 Task: Open a blank google sheet and write heading  Financial WizardAdd Categories in a column and its values below  'Income, Income, Income, Expenses, Expenses, Expenses, Expenses, Expenses, Savings, Savings, Investments, Investments, Debt, Debt & Debt. 'Add Descriptions in next column and its values below  Salary, Freelance Work, Rental Income, Housing, Transportation, Groceries, Utilities, Entertainment, Emergency Fund, Retirement, Stocks, Mutual Funds, Credit Card 1, Credit Card 2 & Student Loan. Add Amount in next column and its values below  $5,000, $1,200, $500, $1,200, $300, $400, $200, $150, $500, $1,000, $500, $300, $200, $100 & $300. Save page BudgetReview templates
Action: Mouse moved to (248, 196)
Screenshot: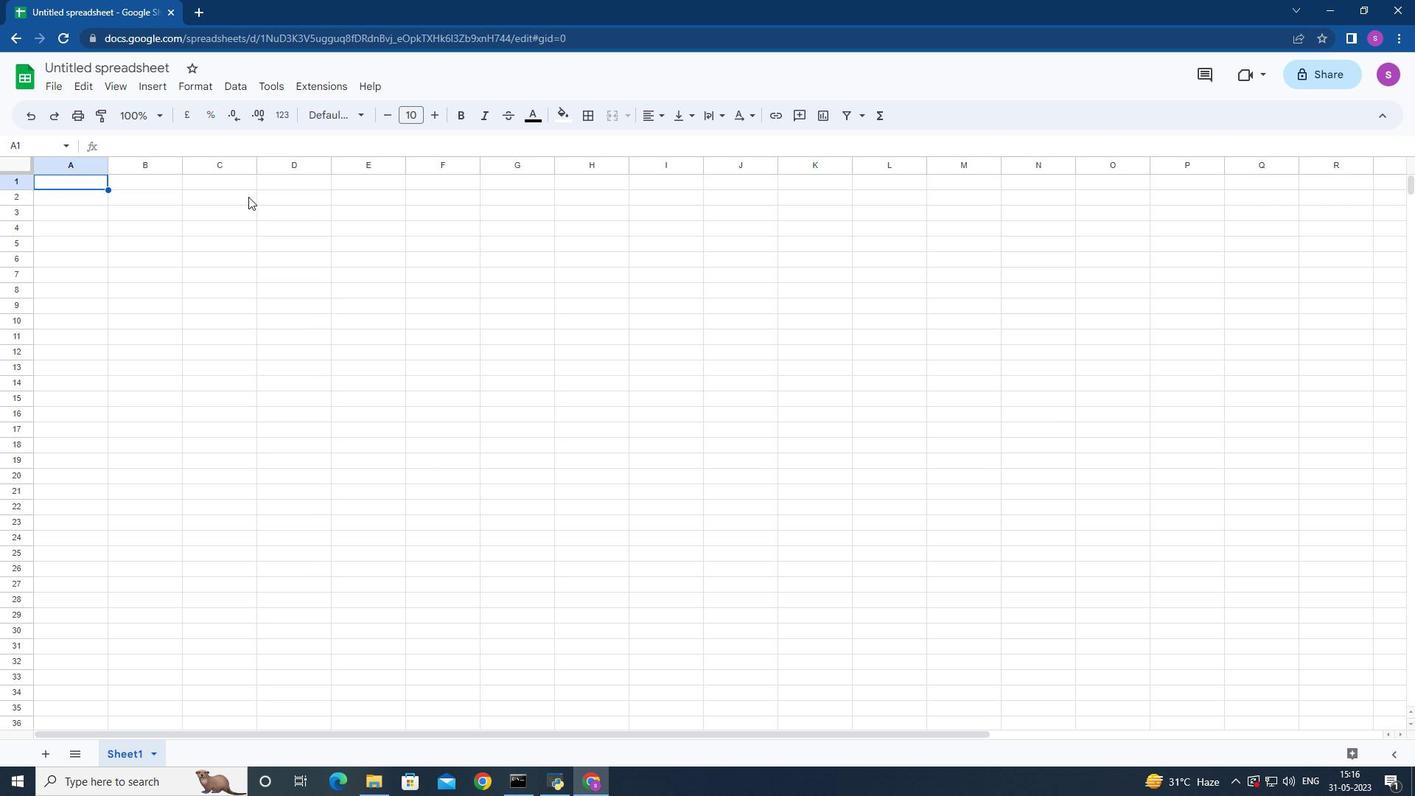 
Action: Mouse pressed left at (248, 196)
Screenshot: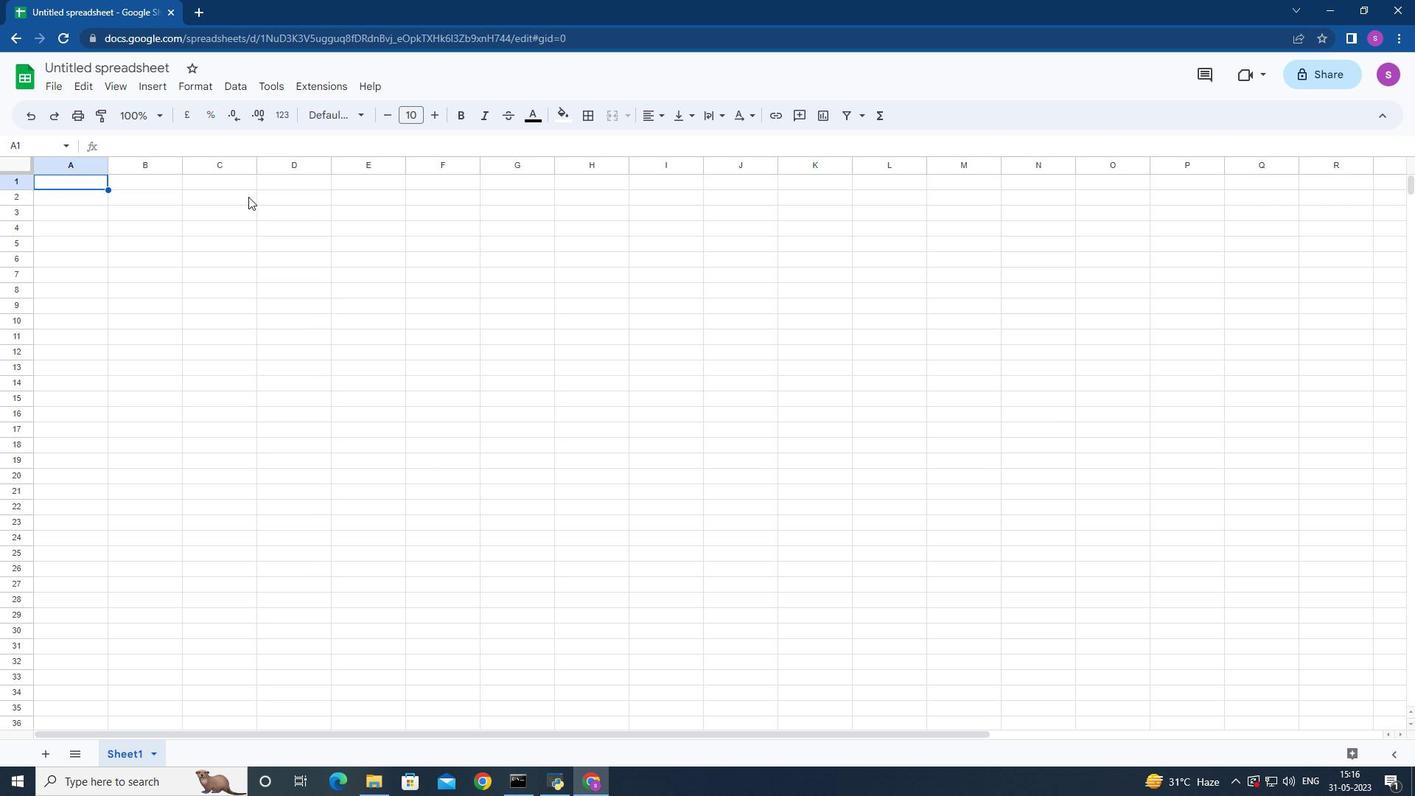 
Action: Mouse moved to (247, 200)
Screenshot: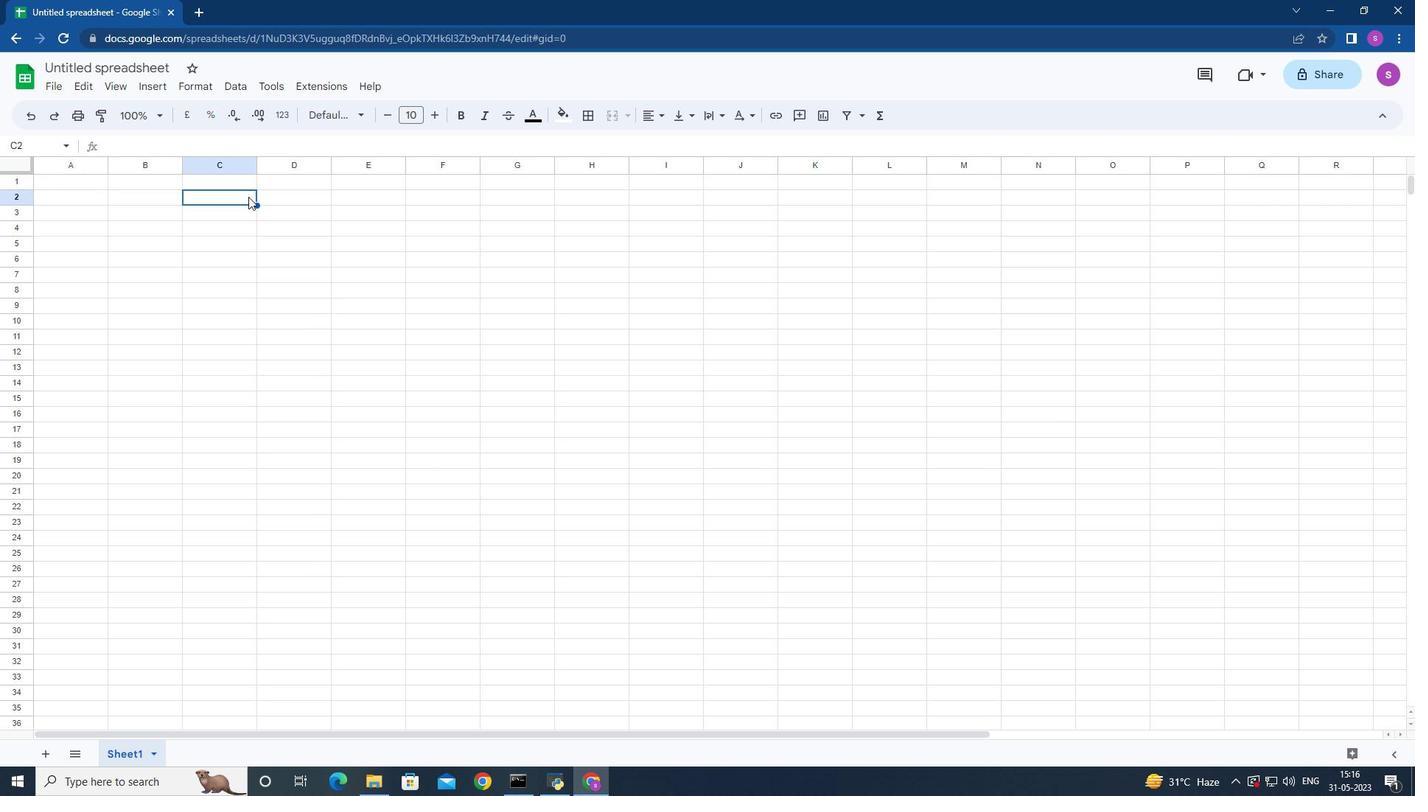 
Action: Key pressed <Key.shift>Financial<Key.space><Key.shift>Wizard<Key.down><Key.left><Key.down><Key.shift>car<Key.backspace><Key.backspace><Key.backspace><Key.shift>Categories<Key.down>
Screenshot: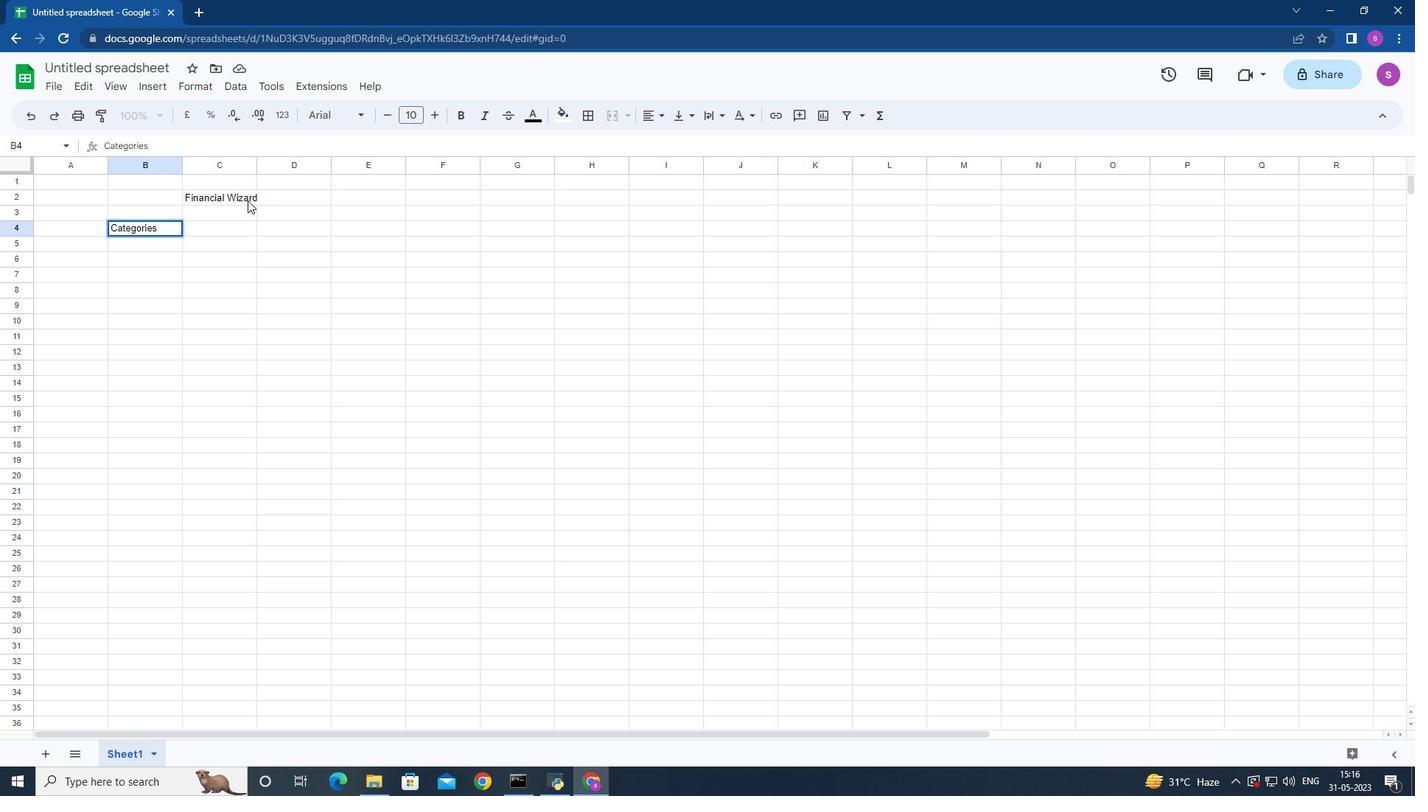 
Action: Mouse moved to (240, 261)
Screenshot: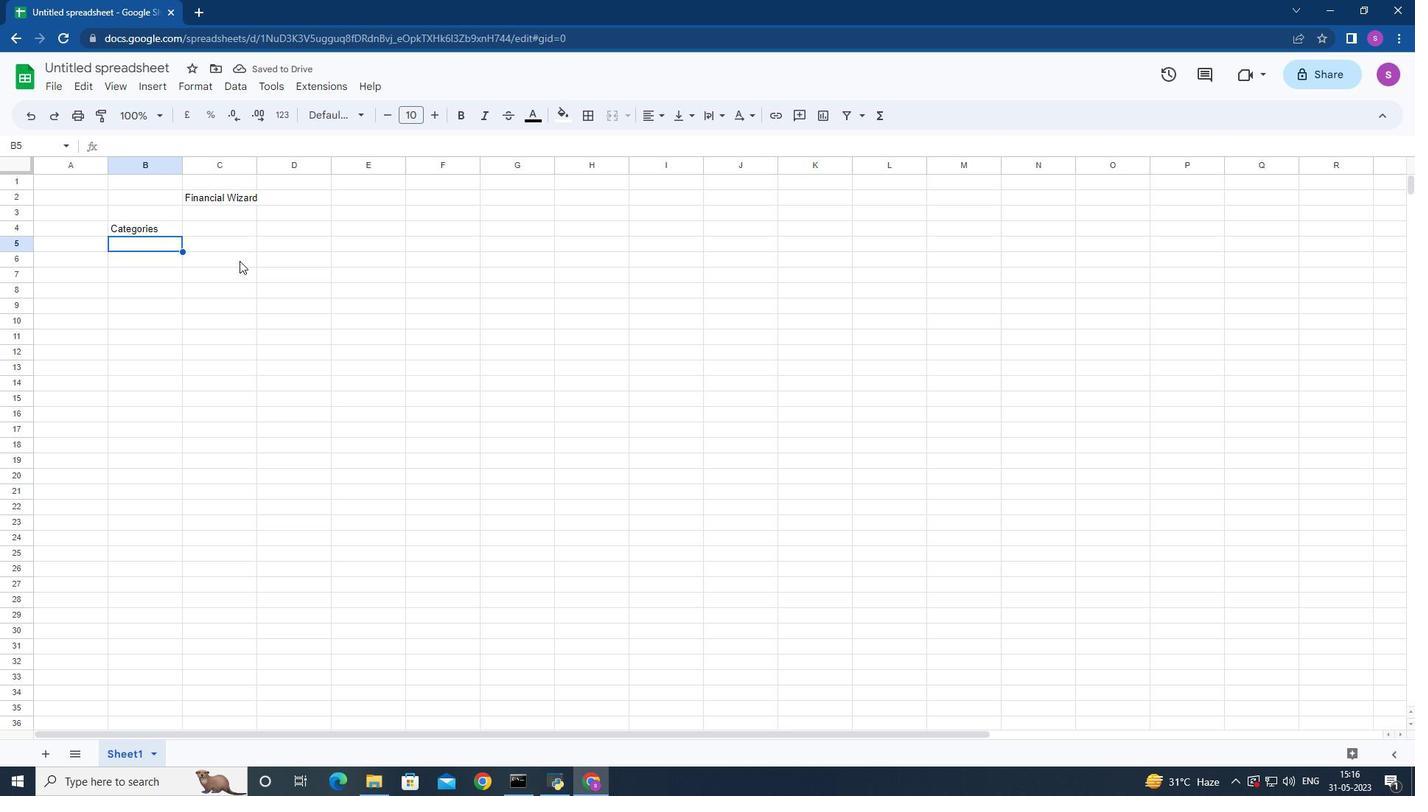 
Action: Key pressed <Key.shift>Income<Key.down><Key.shift>Income<Key.down><Key.shift><Key.shift><Key.shift><Key.shift><Key.shift><Key.shift><Key.shift><Key.shift><Key.shift><Key.shift><Key.shift><Key.shift><Key.shift><Key.shift><Key.shift><Key.shift><Key.shift><Key.shift><Key.shift><Key.shift><Key.shift><Key.shift><Key.shift><Key.shift><Key.shift><Key.shift><Key.shift><Key.shift><Key.shift><Key.shift><Key.shift><Key.shift><Key.shift><Key.shift><Key.shift><Key.shift><Key.shift><Key.shift><Key.shift>I<Key.enter><Key.shift>Expenses<Key.down><Key.shift>Ex<Key.enter>
Screenshot: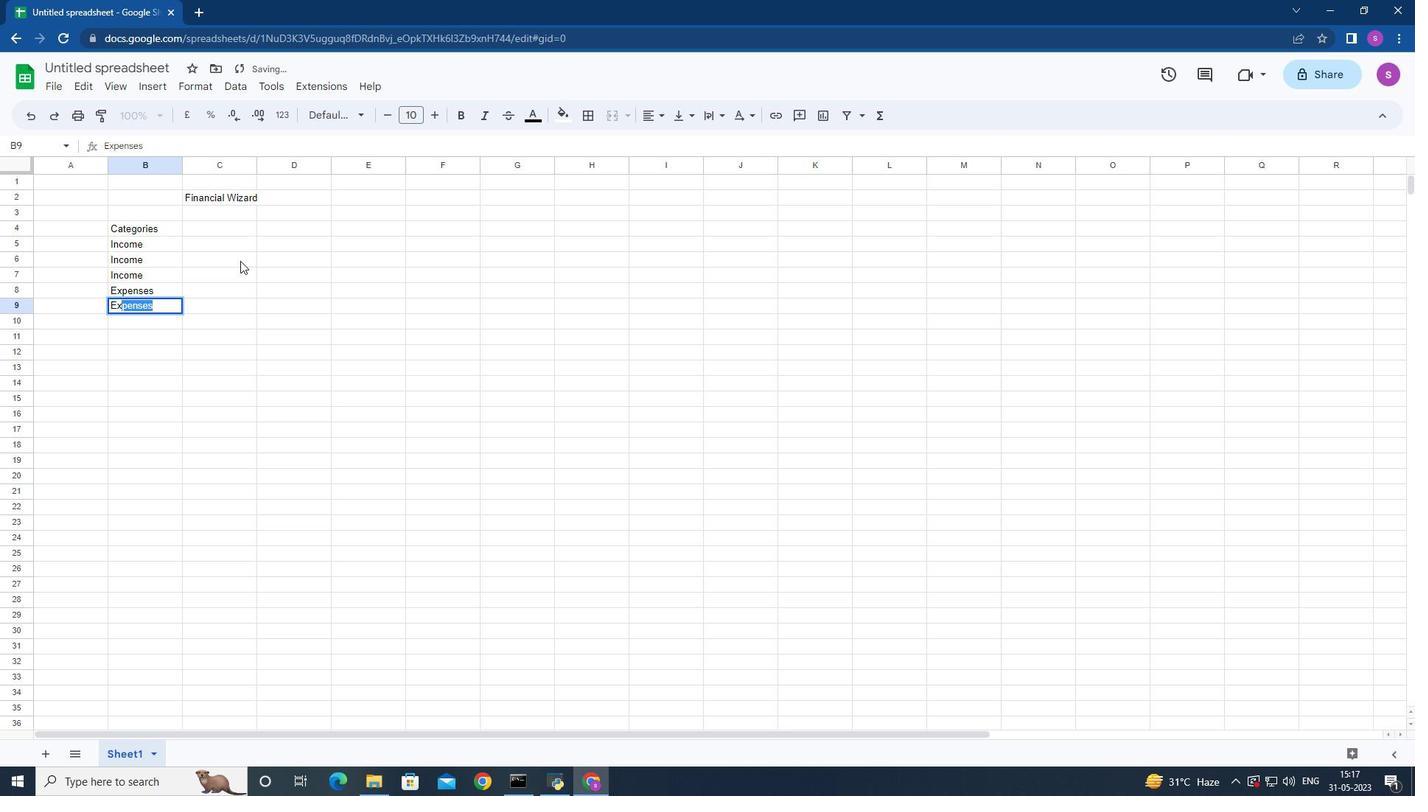 
Action: Mouse moved to (200, 291)
Screenshot: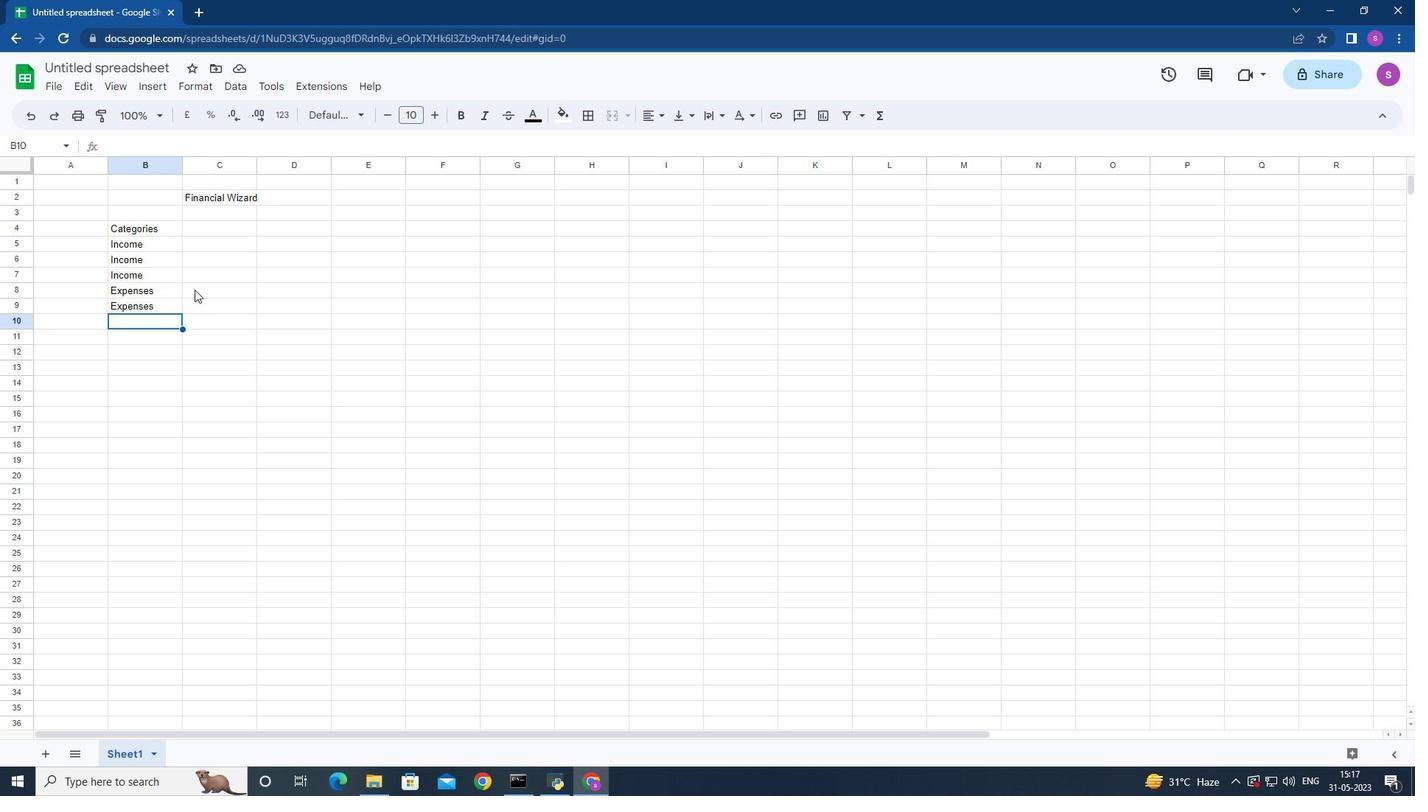 
Action: Key pressed <Key.shift>E<Key.enter>
Screenshot: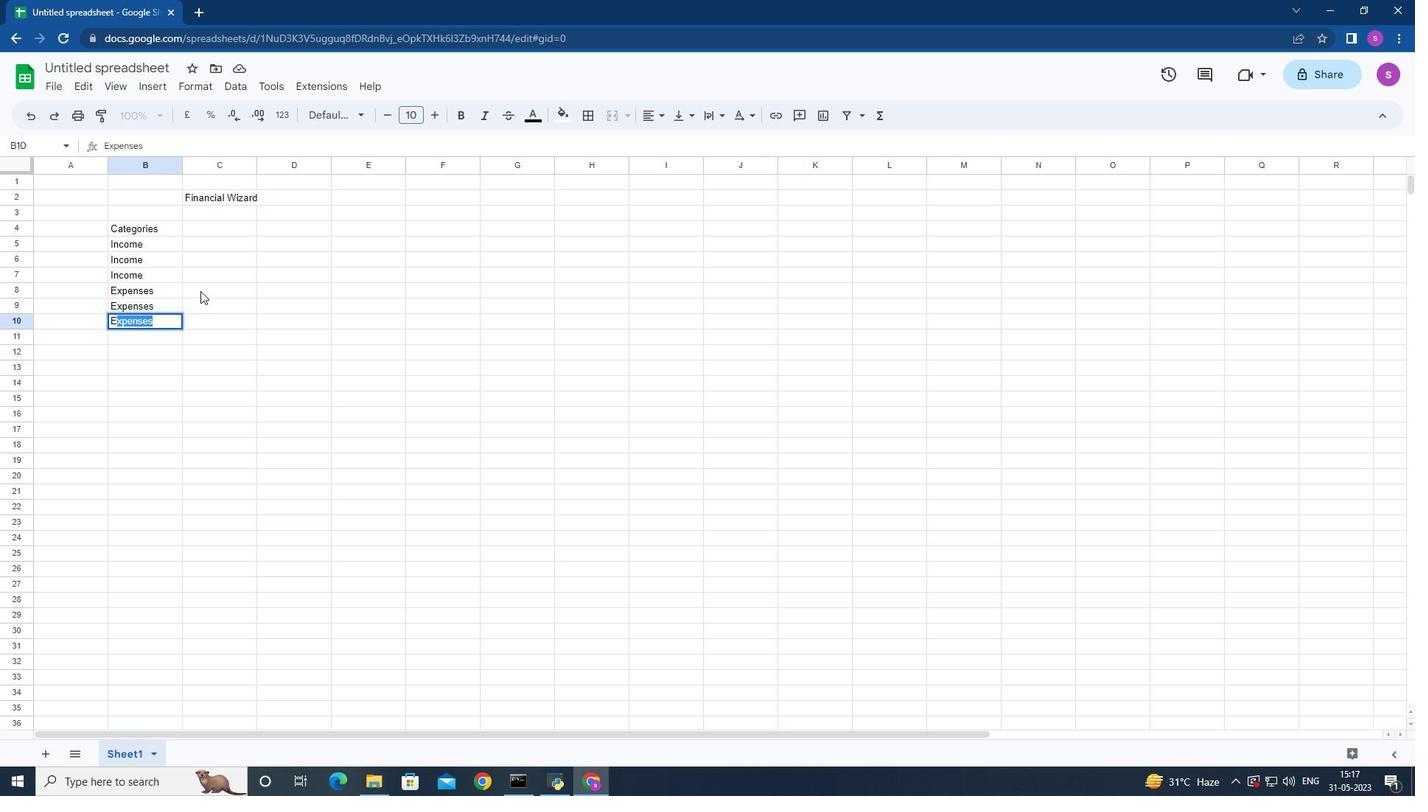 
Action: Mouse moved to (206, 311)
Screenshot: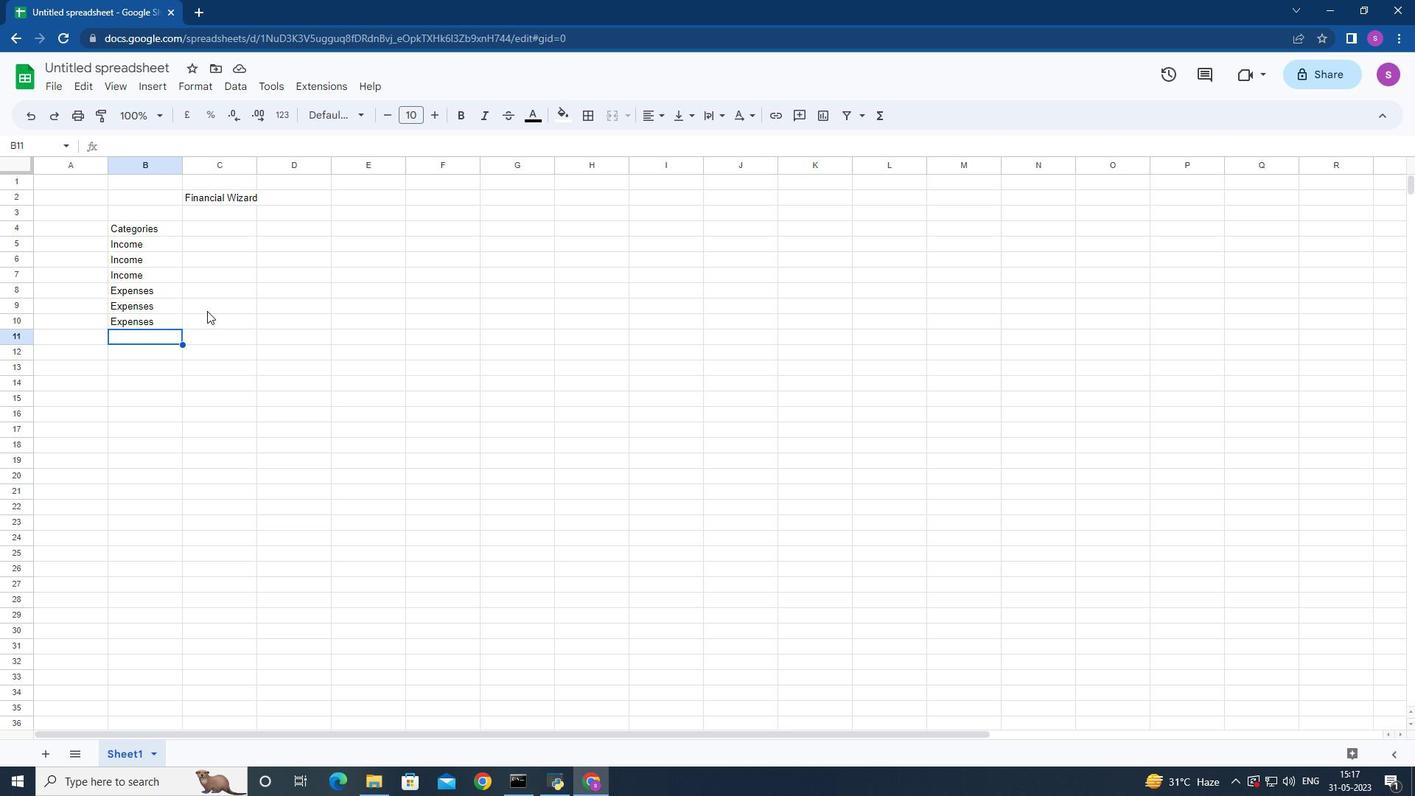 
Action: Key pressed <Key.shift>Ex<Key.enter><Key.shift><Key.shift>Ex<Key.enter><Key.shift>Sa
Screenshot: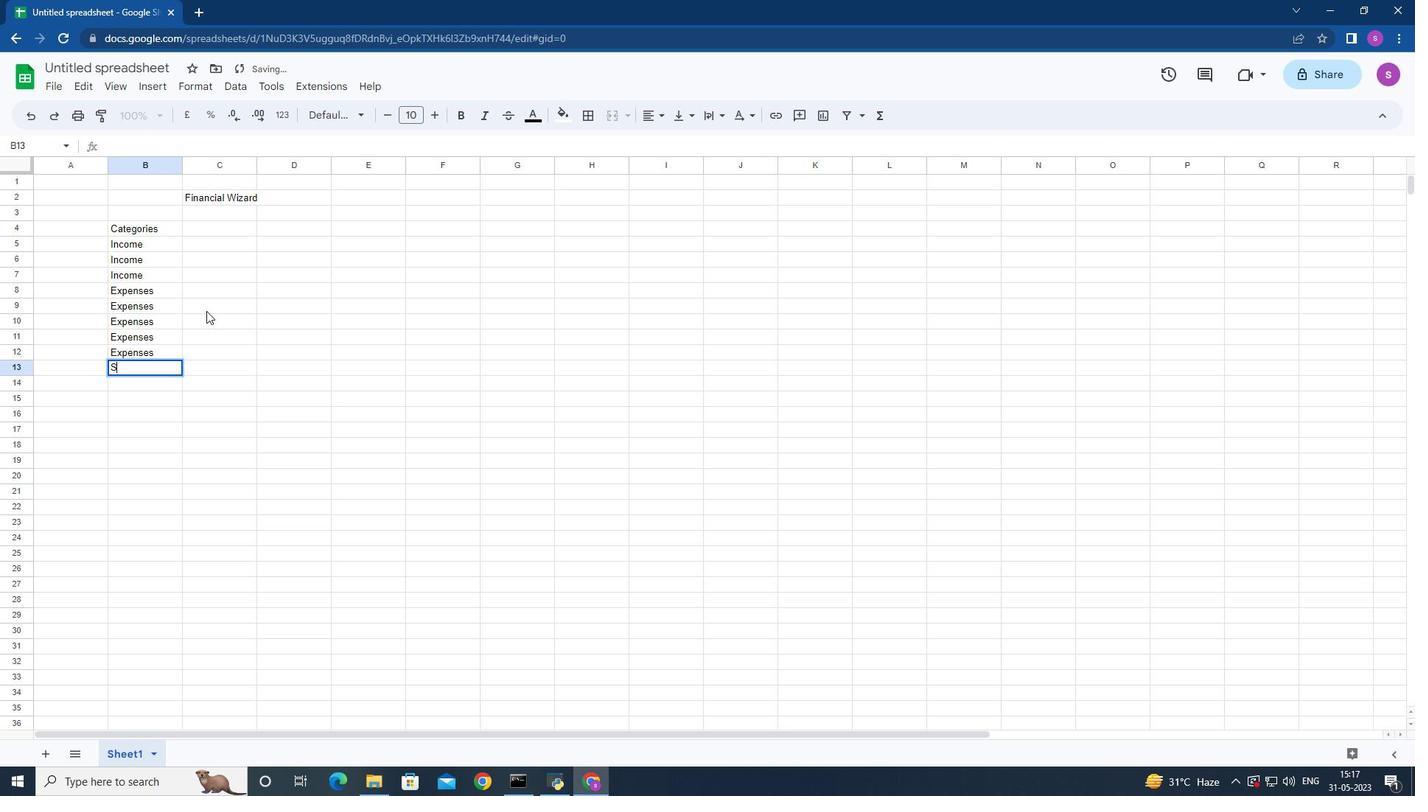 
Action: Mouse moved to (353, 345)
Screenshot: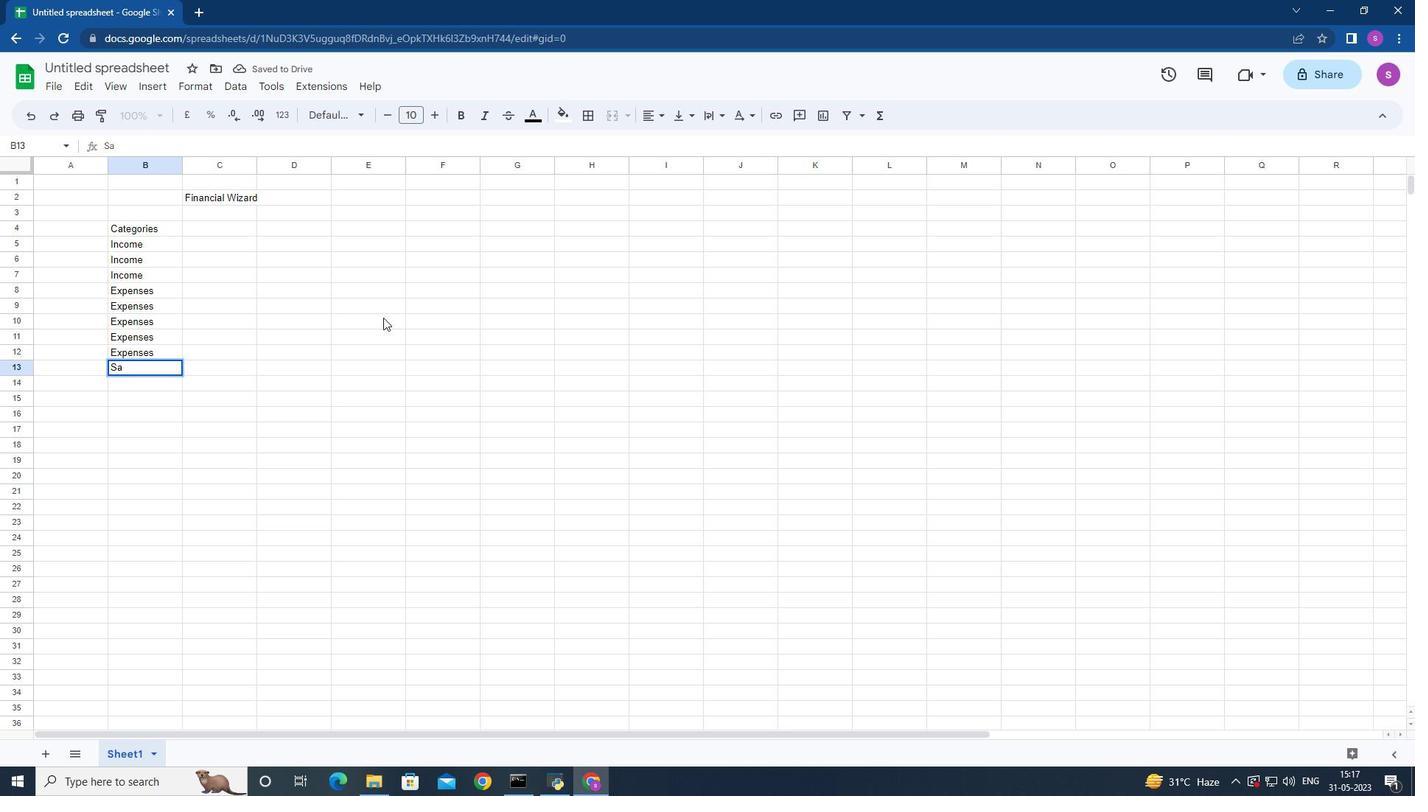 
Action: Key pressed vings<Key.down><Key.shift>S<Key.enter><Key.shift>In<Key.backspace>vestment<Key.down><Key.shift>Inves<Key.enter><Key.right><Key.up><Key.up><Key.up><Key.up><Key.up><Key.up><Key.up><Key.up><Key.up><Key.up><Key.up><Key.up><Key.up>
Screenshot: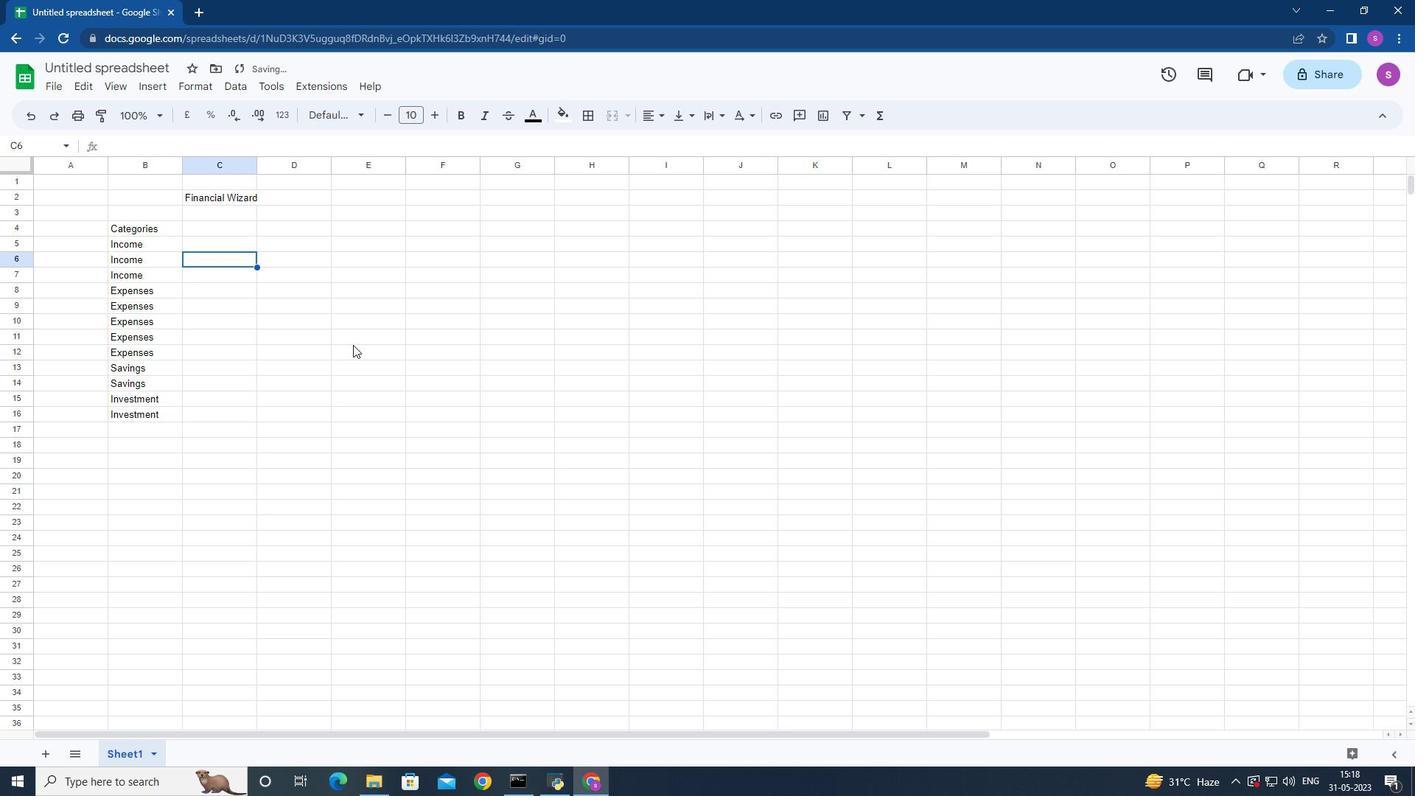 
Action: Mouse moved to (230, 323)
Screenshot: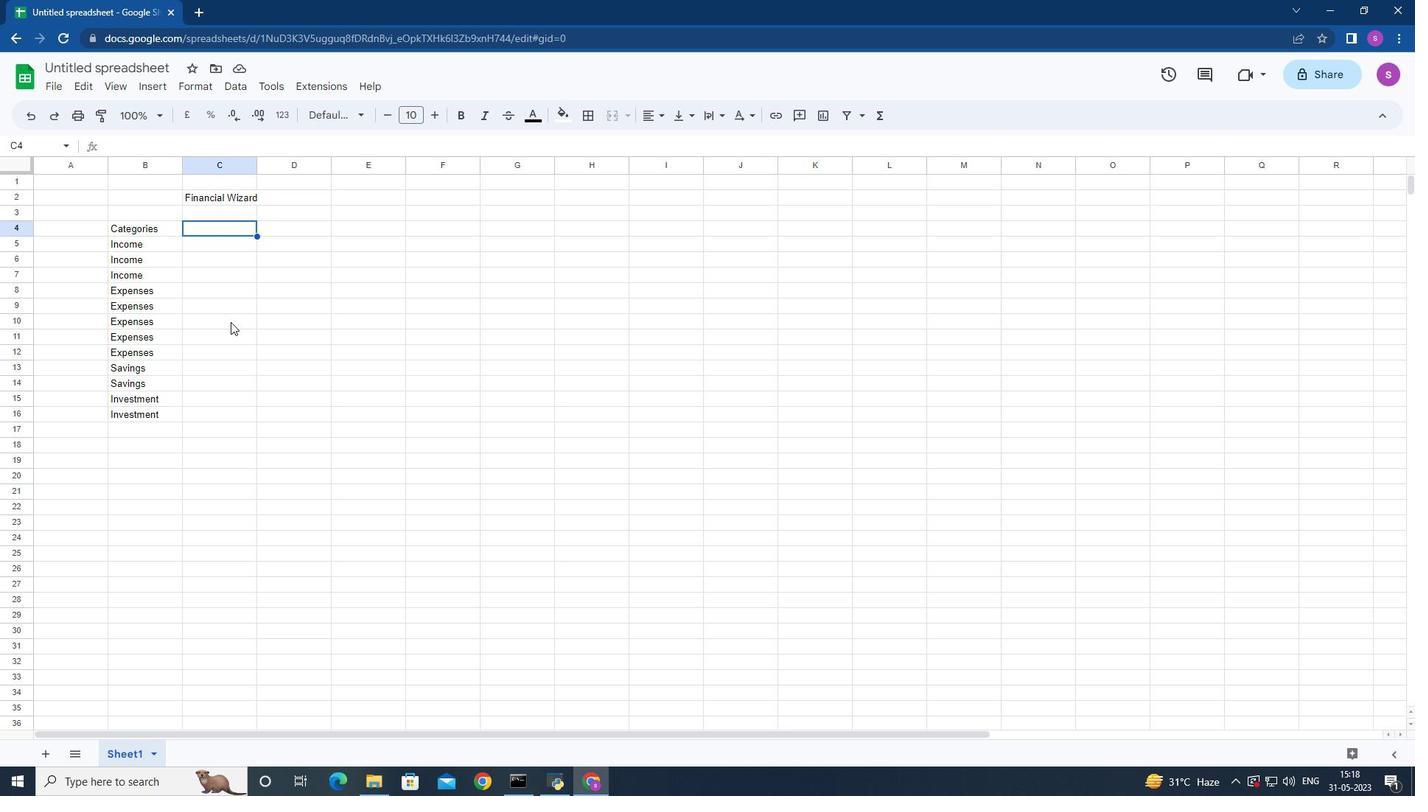 
Action: Key pressed <Key.shift>Descriptions<Key.down><Key.shift>Salary<Key.down><Key.shift>Freelance<Key.space>work<Key.down><Key.shift>Rental<Key.space><Key.shift>Income<Key.down><Key.shift>Housing<Key.down><Key.shift>Transportation<Key.down><Key.shift>Groceries<Key.down><Key.shift>Utilities<Key.down><Key.shift>Entertainment<Key.down><Key.shift>Emergency<Key.space><Key.shift>Fund<Key.down><Key.shift>Retiremem<Key.backspace>nt<Key.space><Key.down><Key.shift>Stocks<Key.down><Key.shift>Mutual<Key.space><Key.shift>Funds<Key.right><Key.up><Key.up>
Screenshot: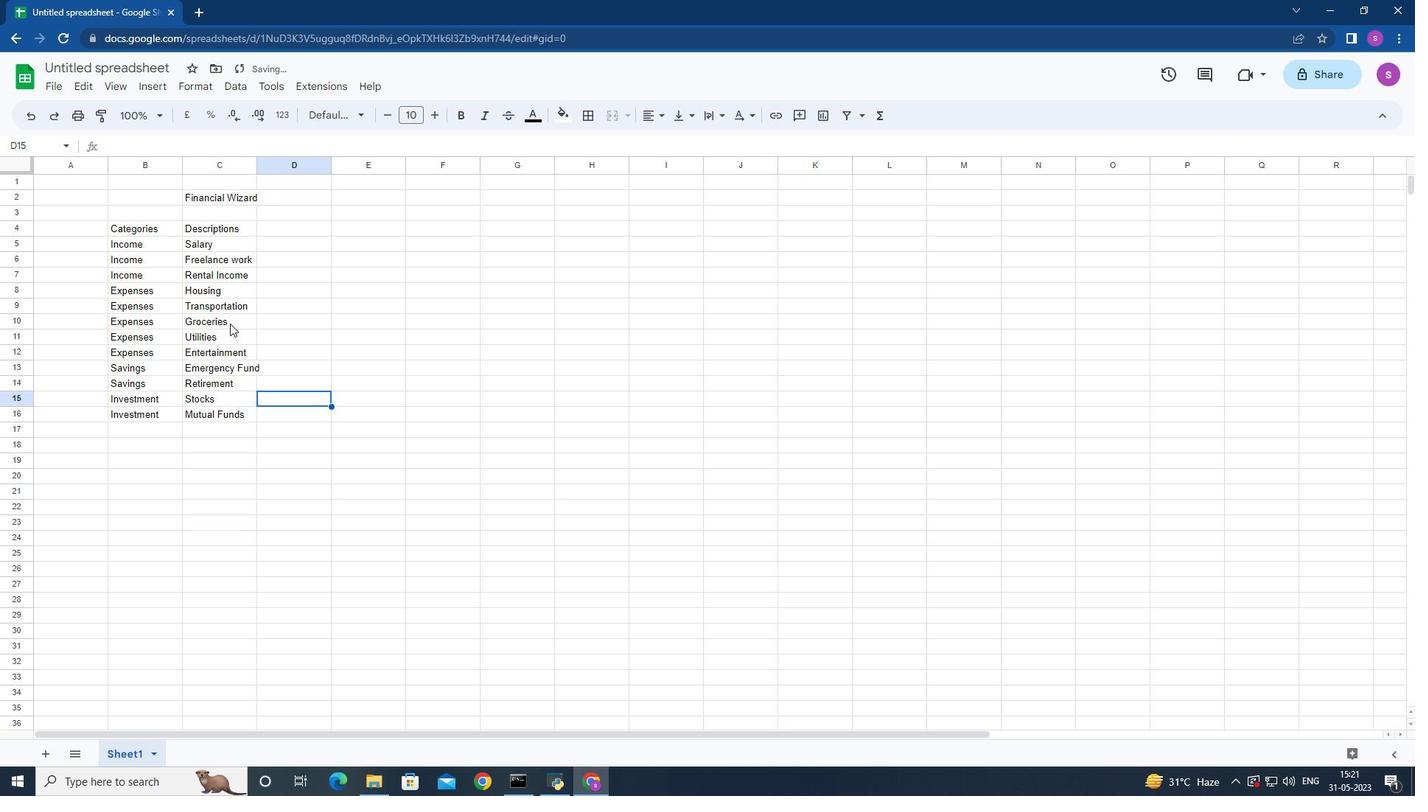 
Action: Mouse moved to (127, 429)
Screenshot: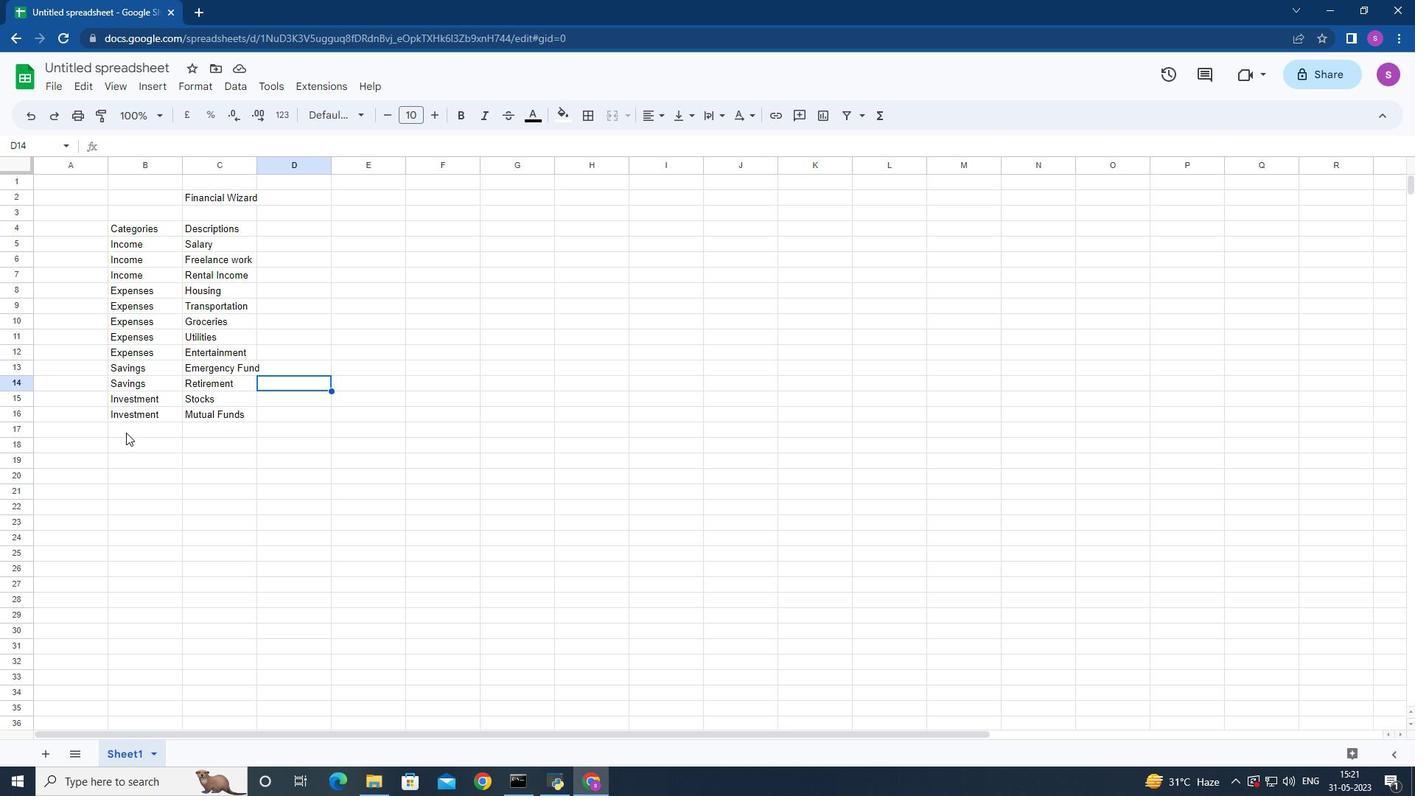 
Action: Mouse pressed left at (127, 429)
Screenshot: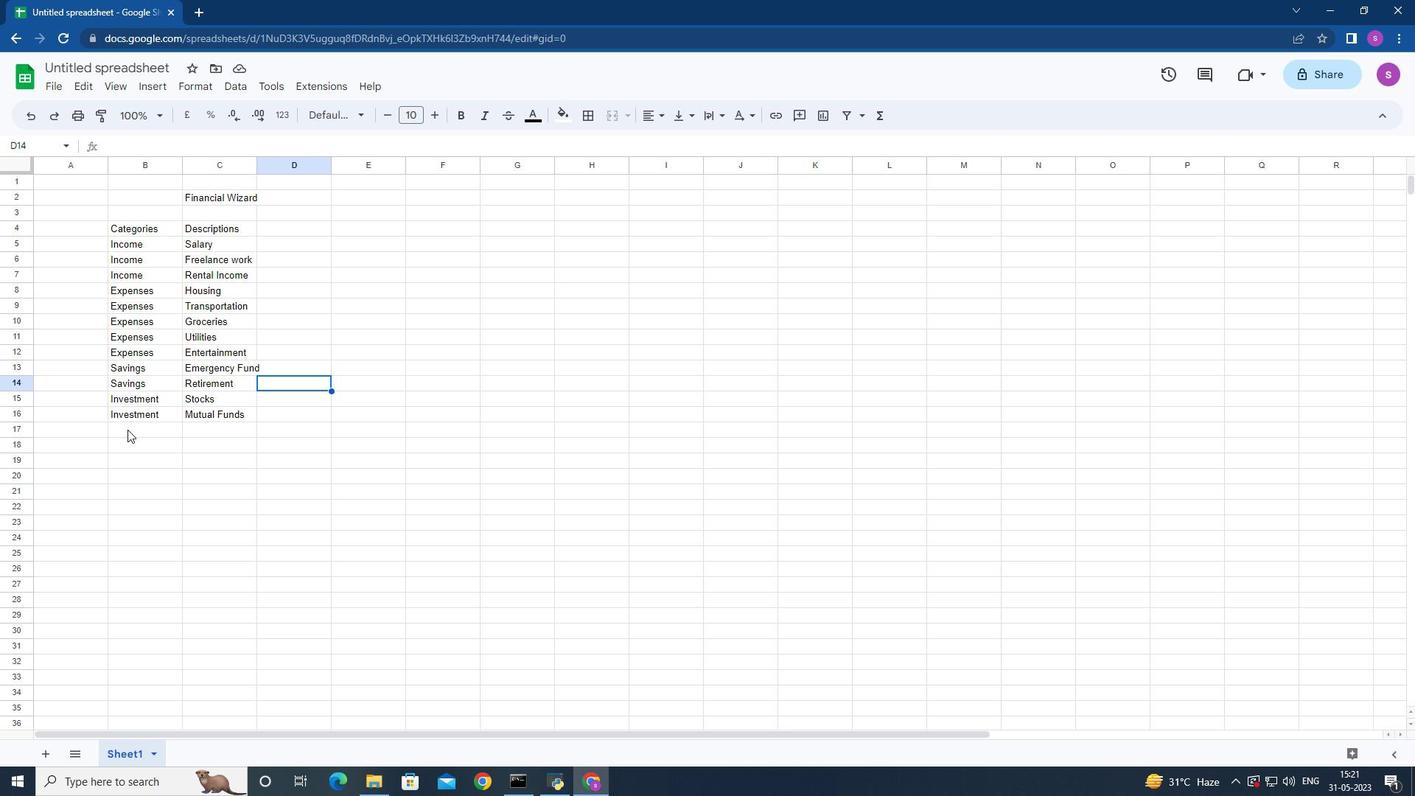 
Action: Mouse moved to (129, 427)
Screenshot: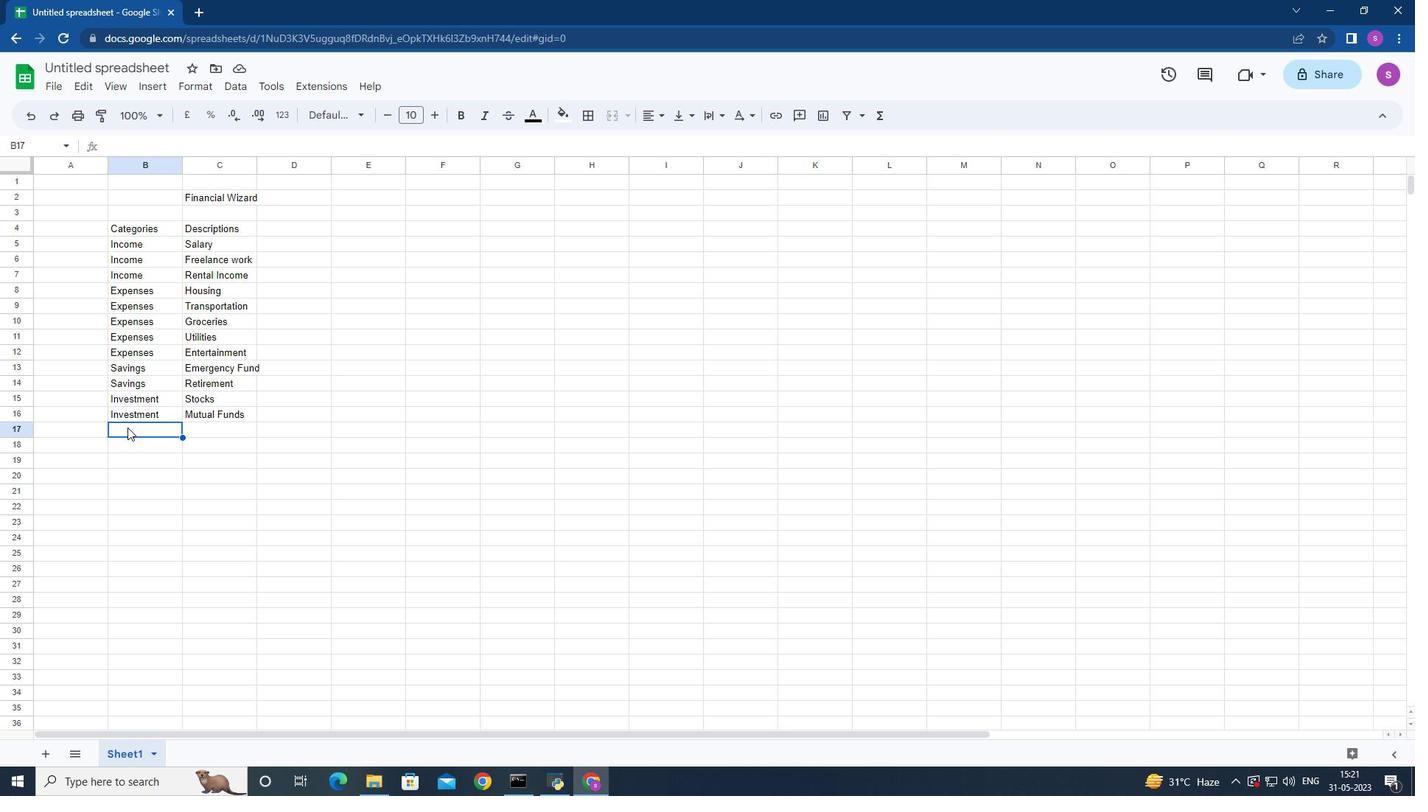 
Action: Key pressed <Key.shift>Debt<Key.down><Key.shift>De<Key.enter><Key.shift>D<Key.enter><Key.right><Key.up><Key.up><Key.up><Key.up><Key.down>
Screenshot: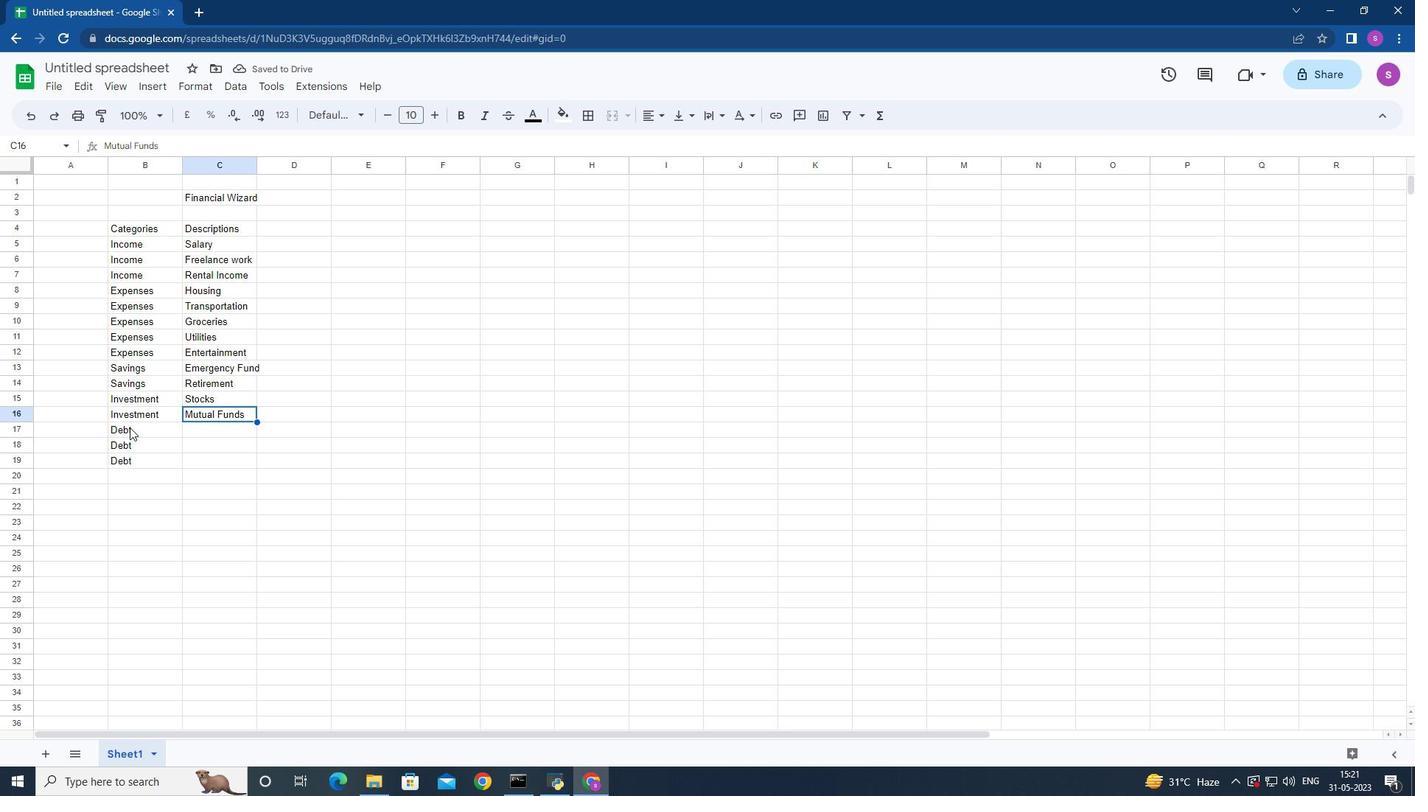 
Action: Mouse moved to (93, 443)
Screenshot: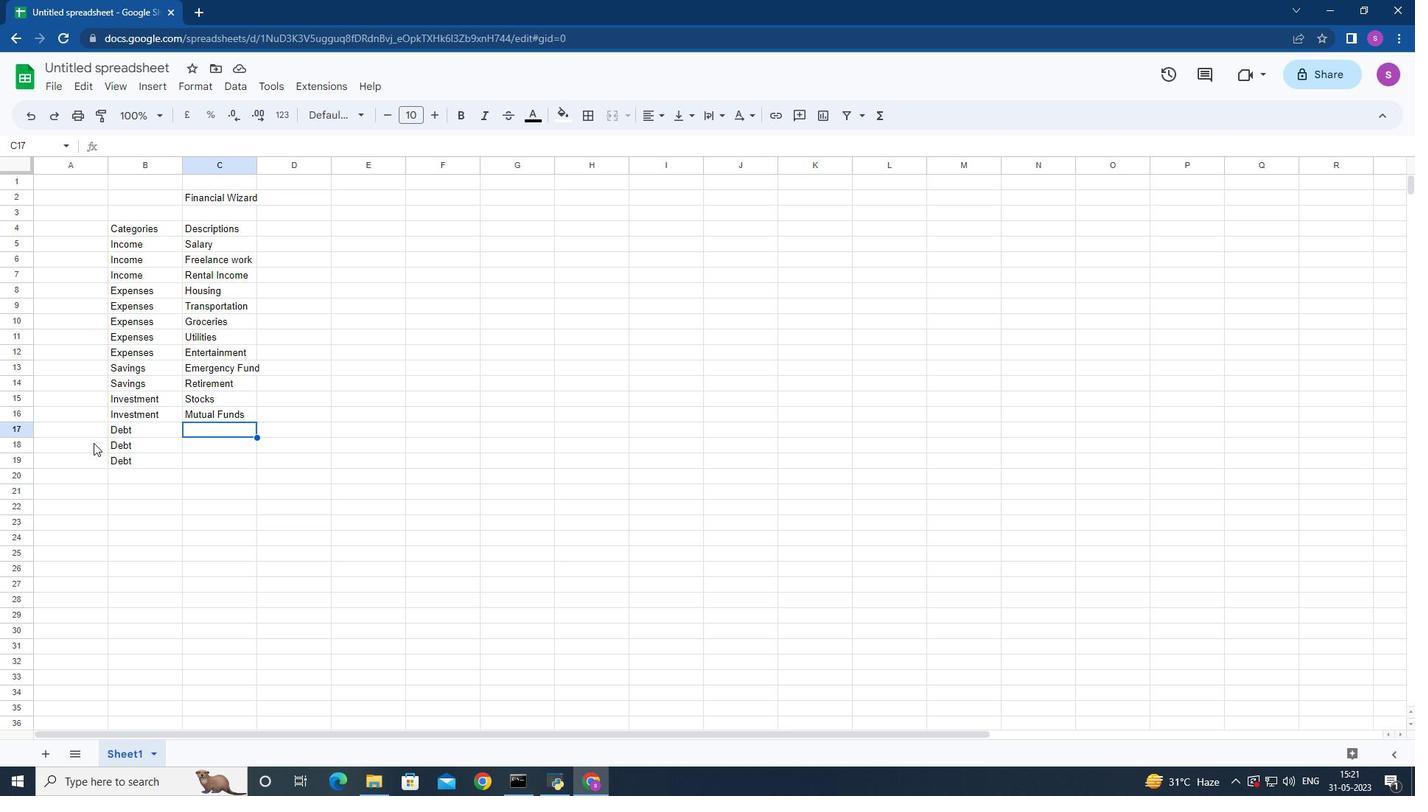 
Action: Key pressed <Key.shift>Credit<Key.space><Key.shift>Card1<Key.down><Key.shift>Credit<Key.space><Key.shift>Carf<Key.backspace>d2<Key.down><Key.right><Key.up><Key.up>
Screenshot: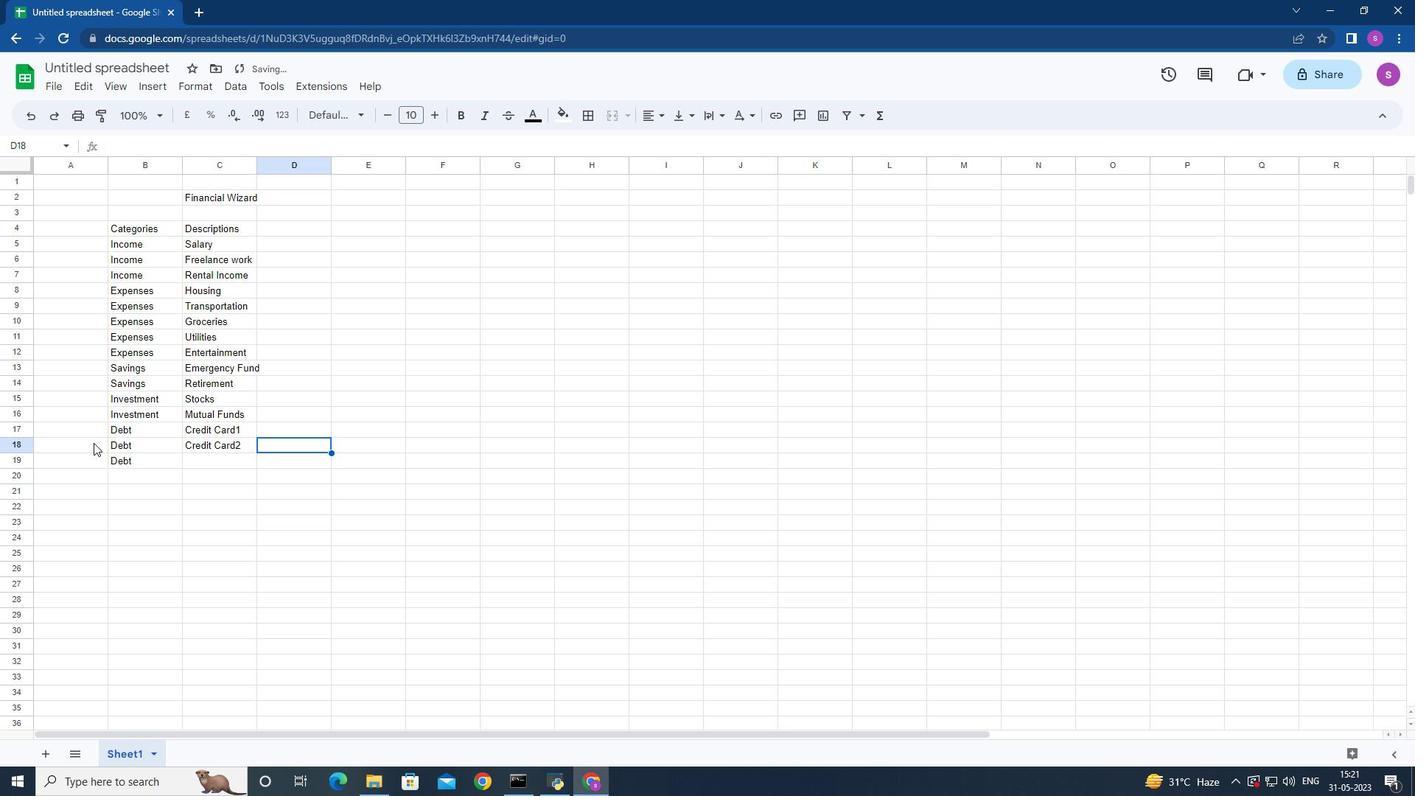 
Action: Mouse moved to (199, 461)
Screenshot: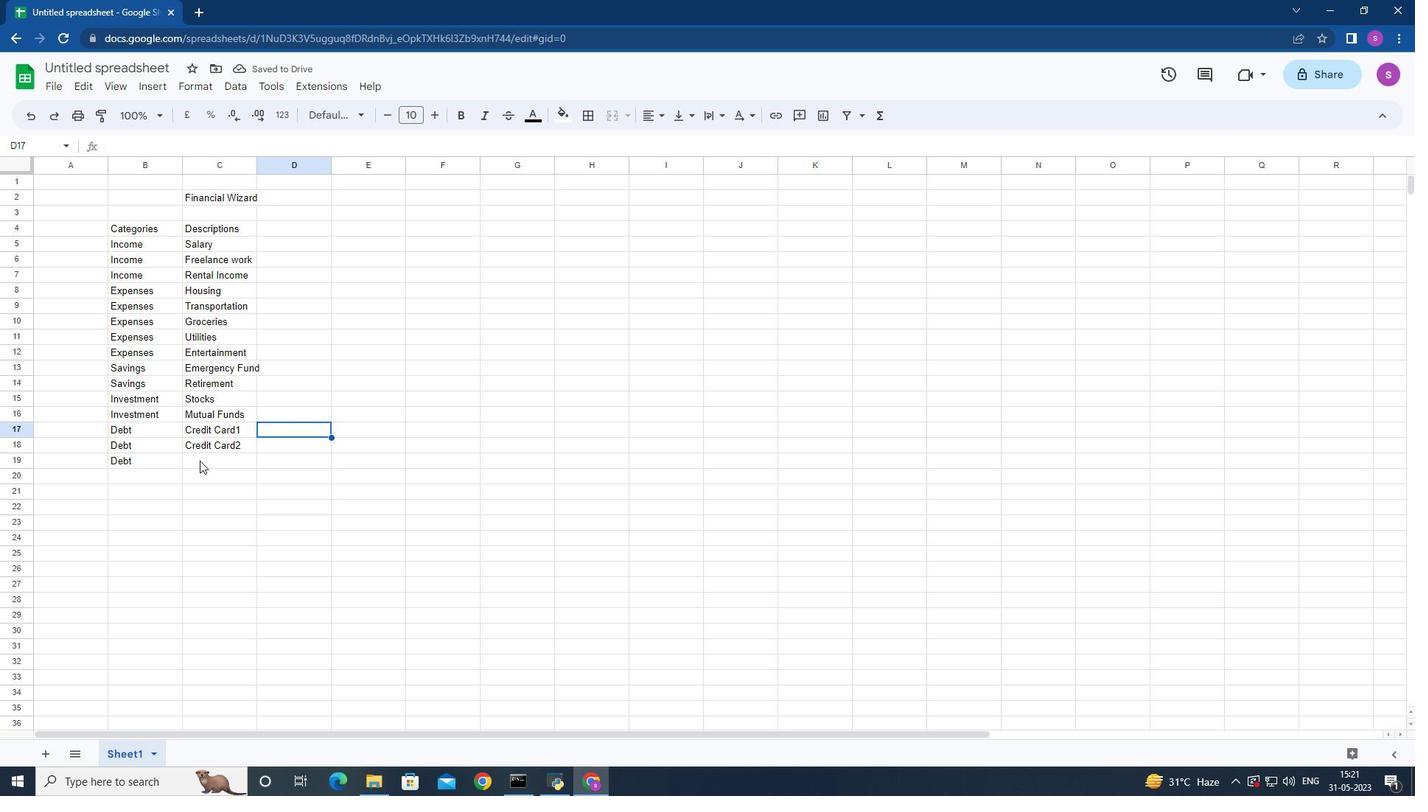 
Action: Mouse pressed left at (199, 461)
Screenshot: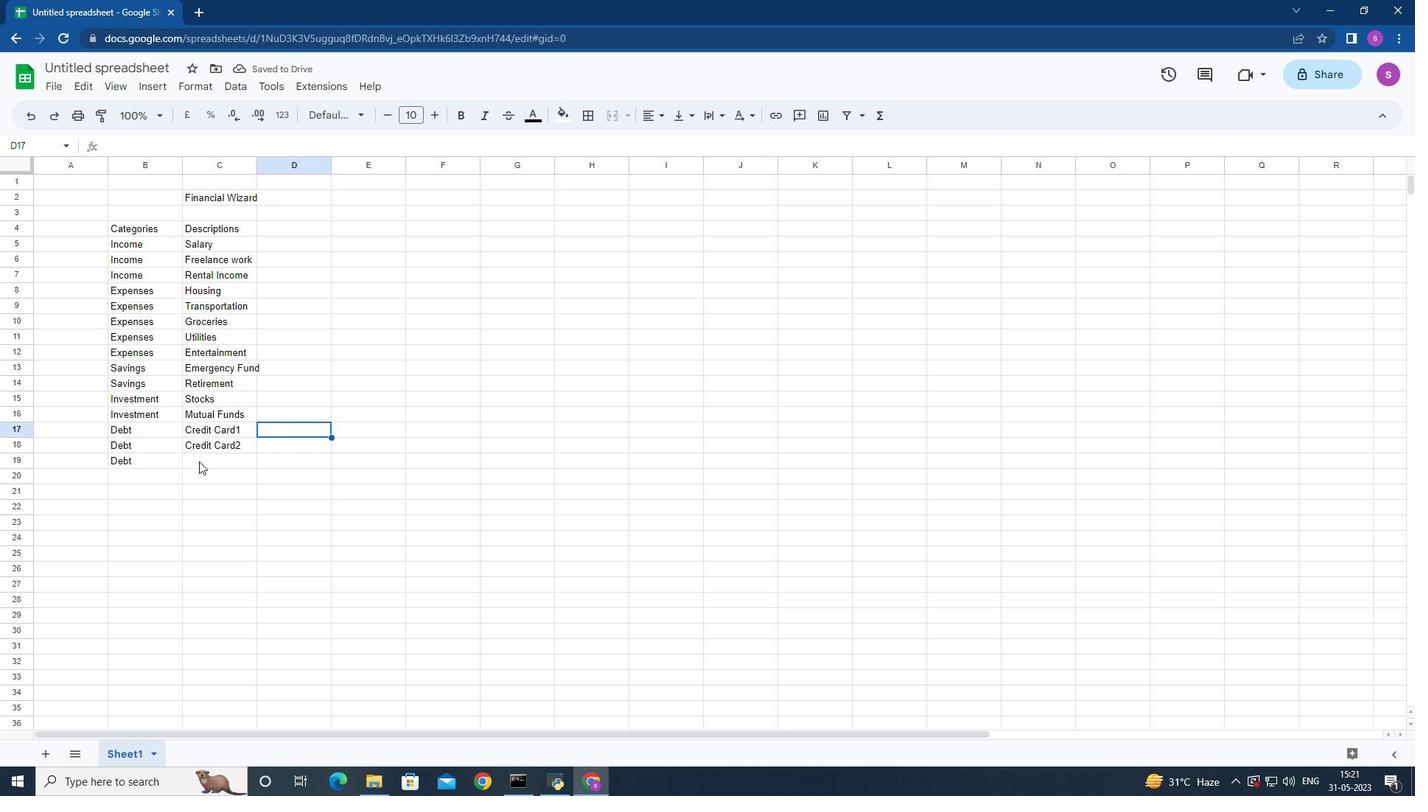 
Action: Mouse moved to (194, 463)
Screenshot: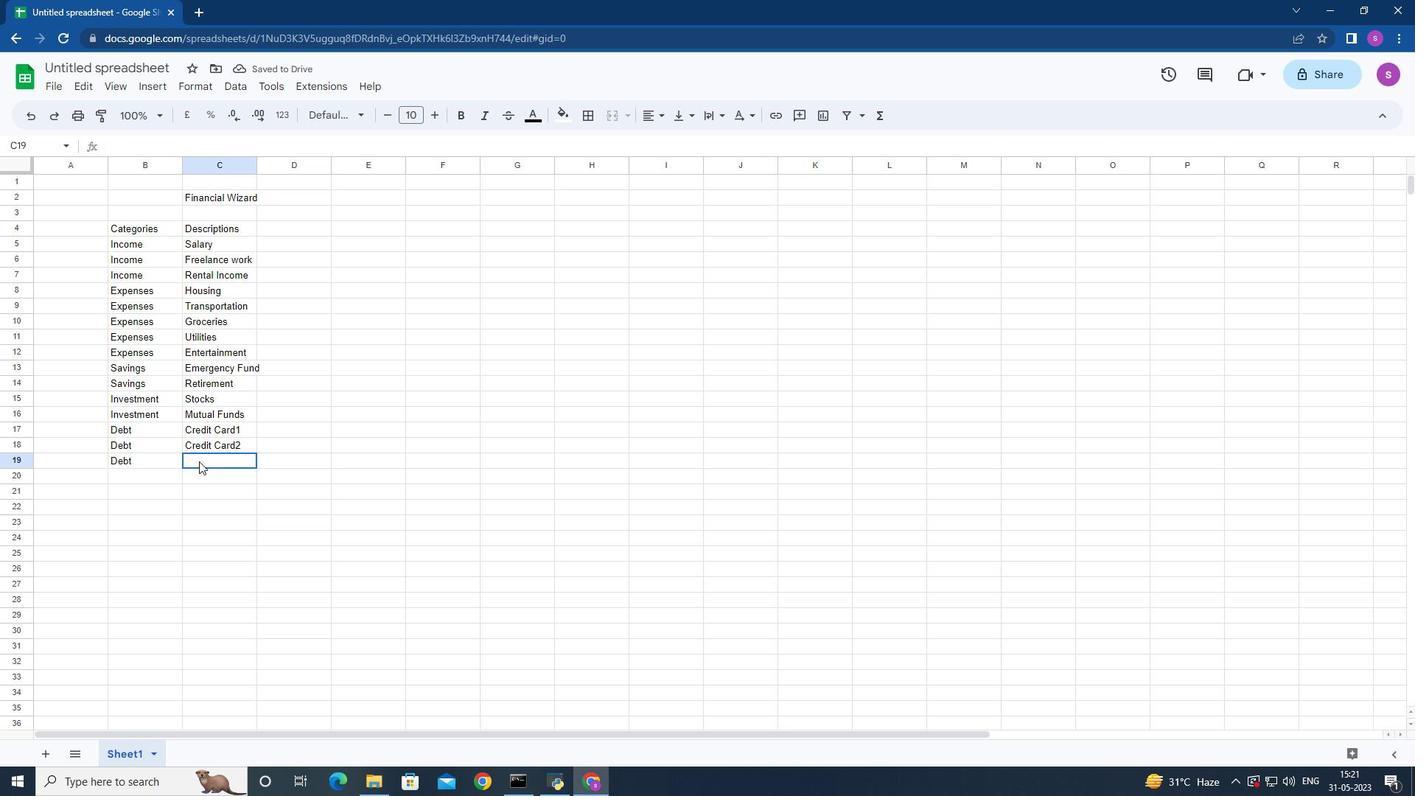 
Action: Key pressed <Key.shift>Student<Key.space><Key.shift>Loan<Key.right><Key.up><Key.up><Key.up><Key.up><Key.up><Key.up><Key.up><Key.up><Key.up><Key.up><Key.up><Key.up><Key.up><Key.up><Key.up>
Screenshot: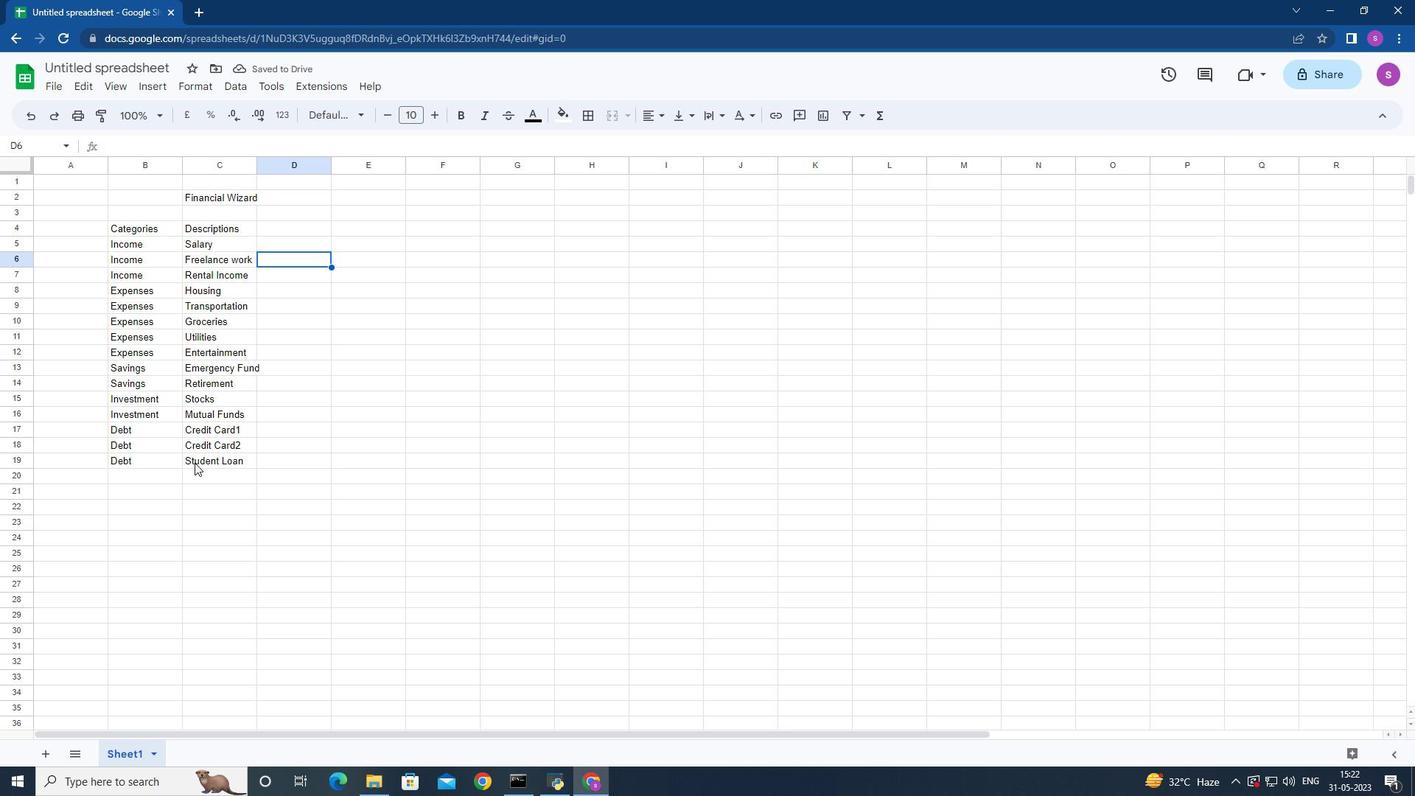 
Action: Mouse moved to (255, 168)
Screenshot: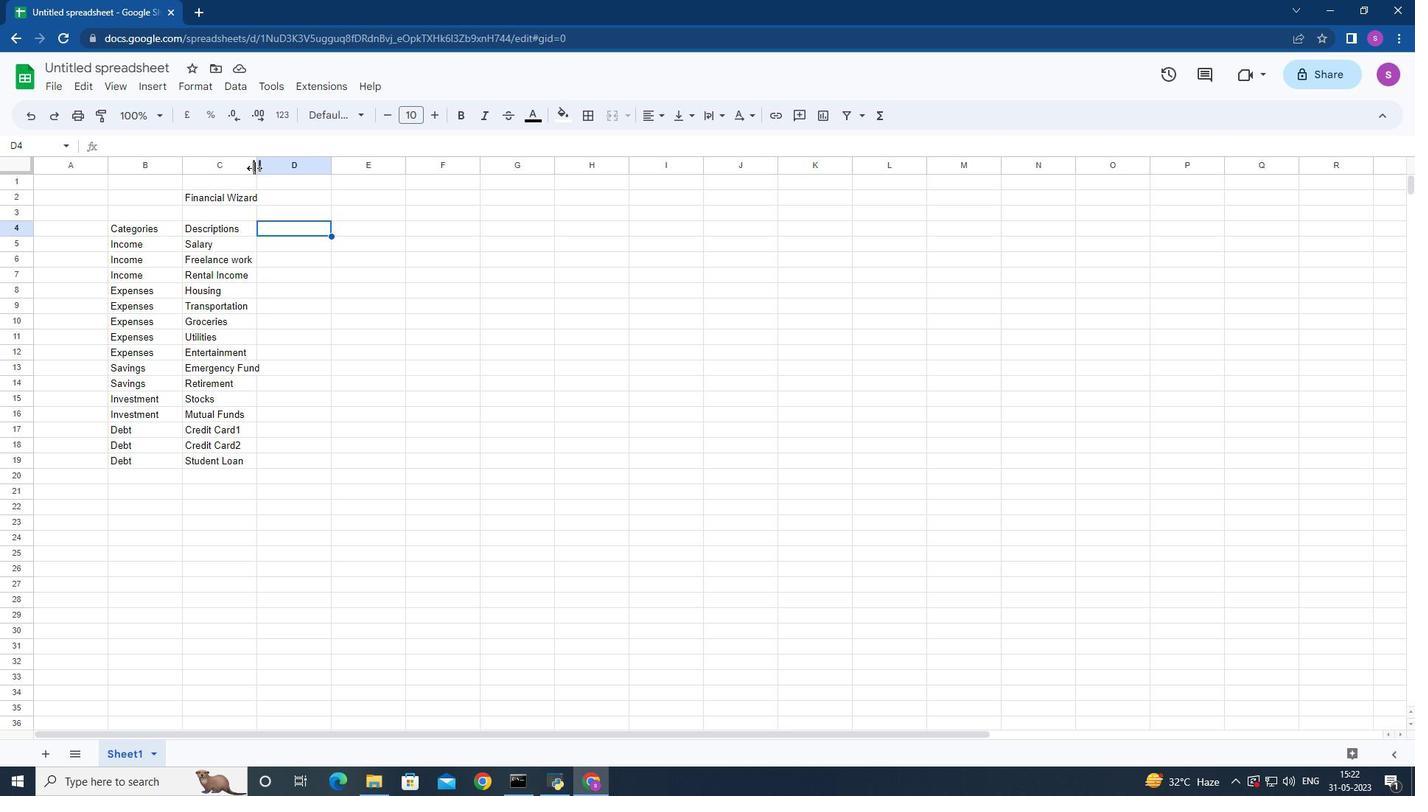 
Action: Mouse pressed left at (255, 168)
Screenshot: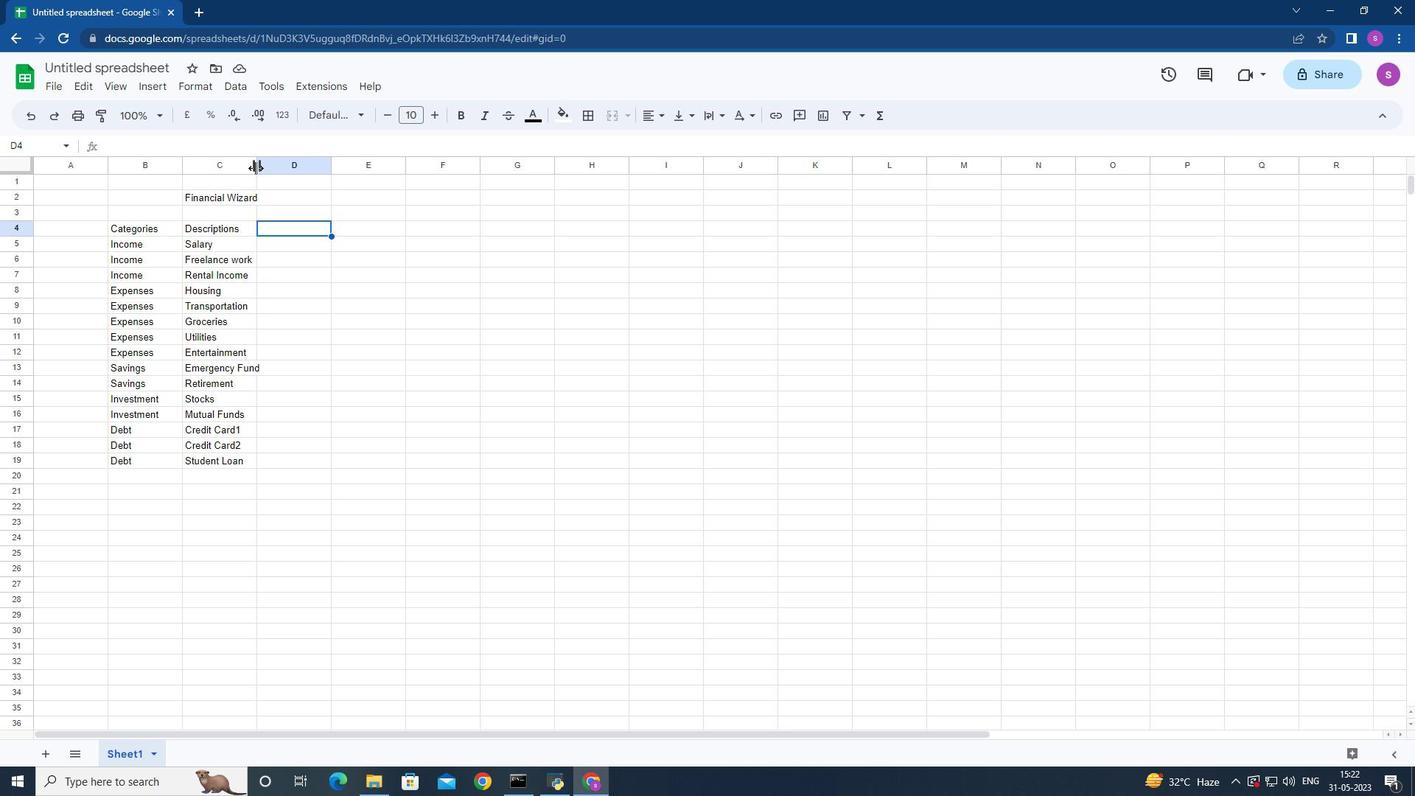 
Action: Mouse moved to (365, 224)
Screenshot: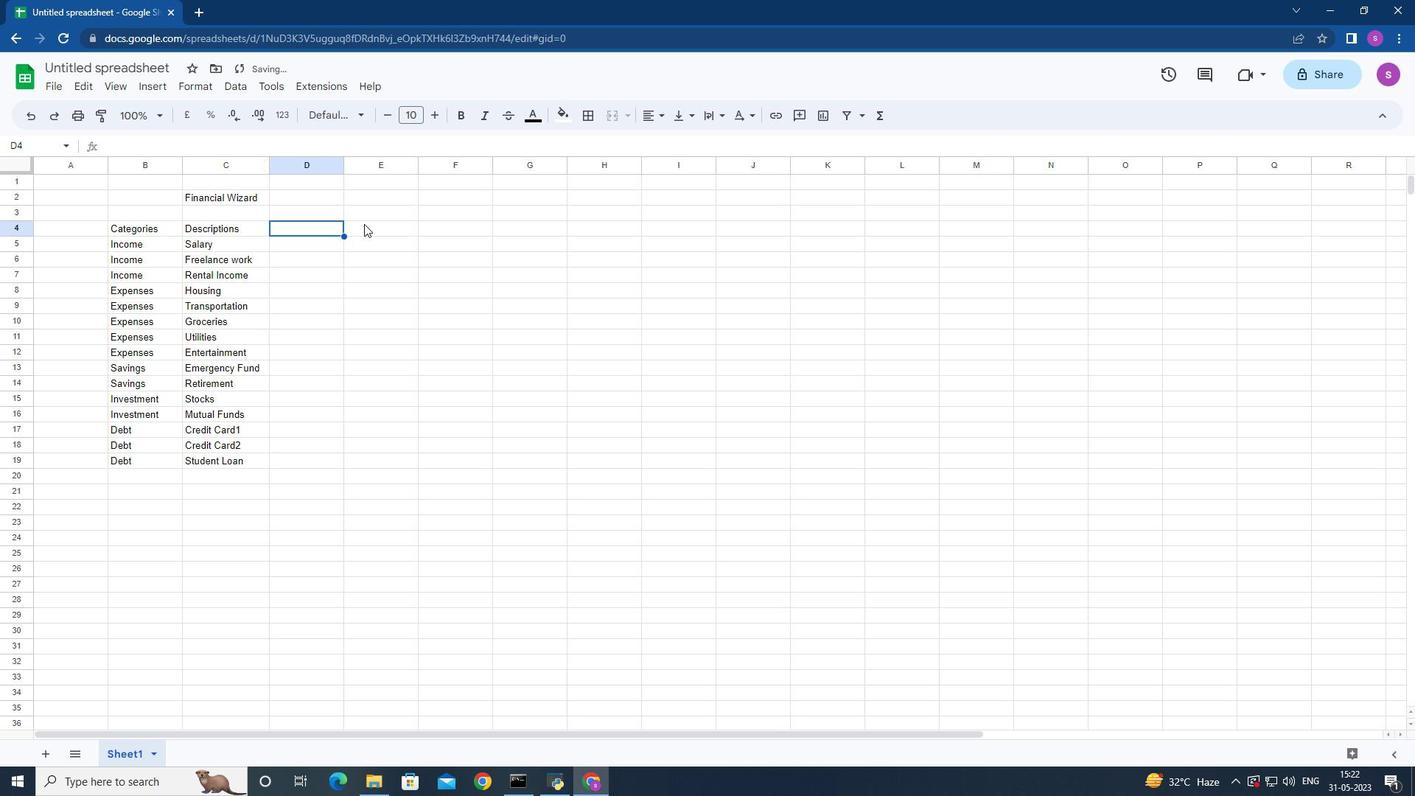 
Action: Mouse pressed left at (365, 224)
Screenshot: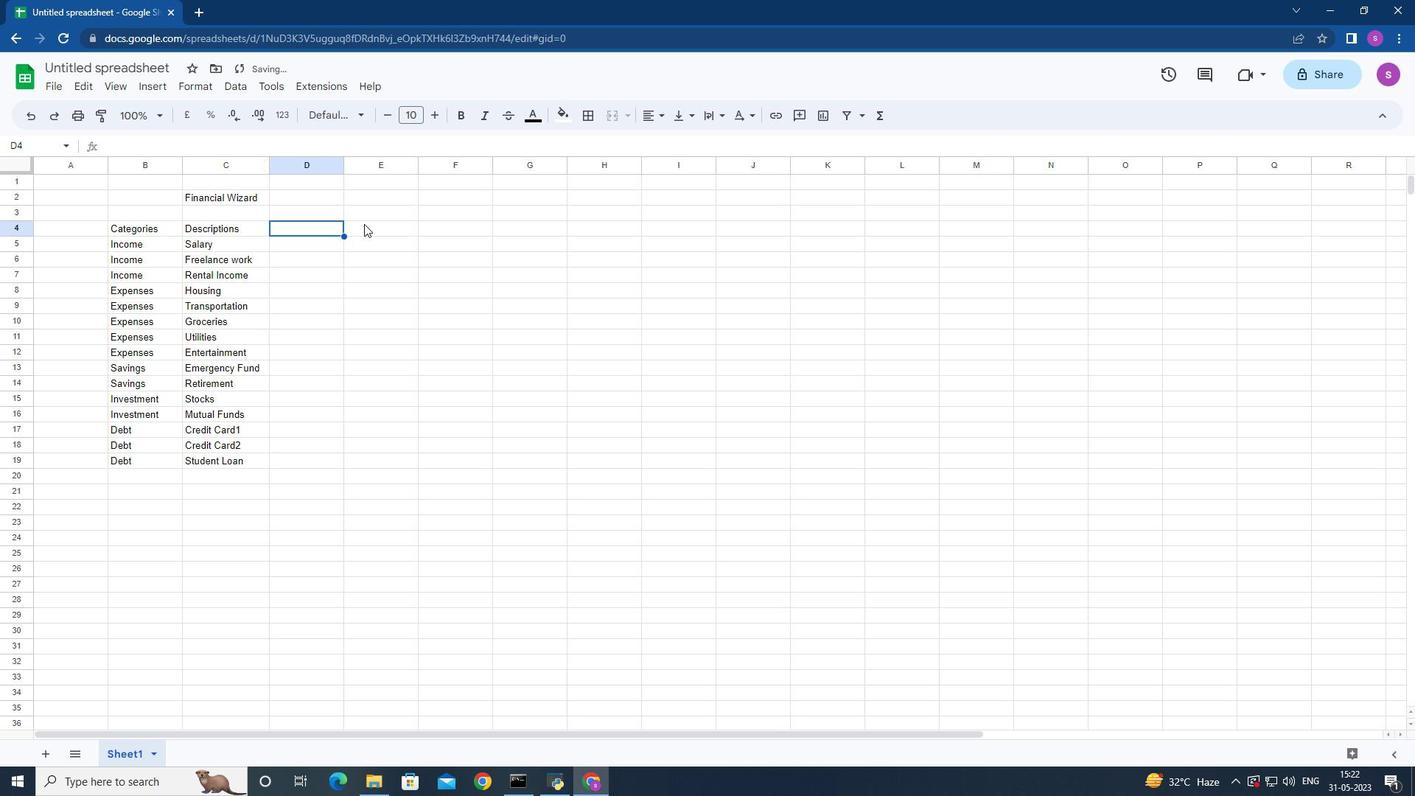 
Action: Mouse moved to (284, 227)
Screenshot: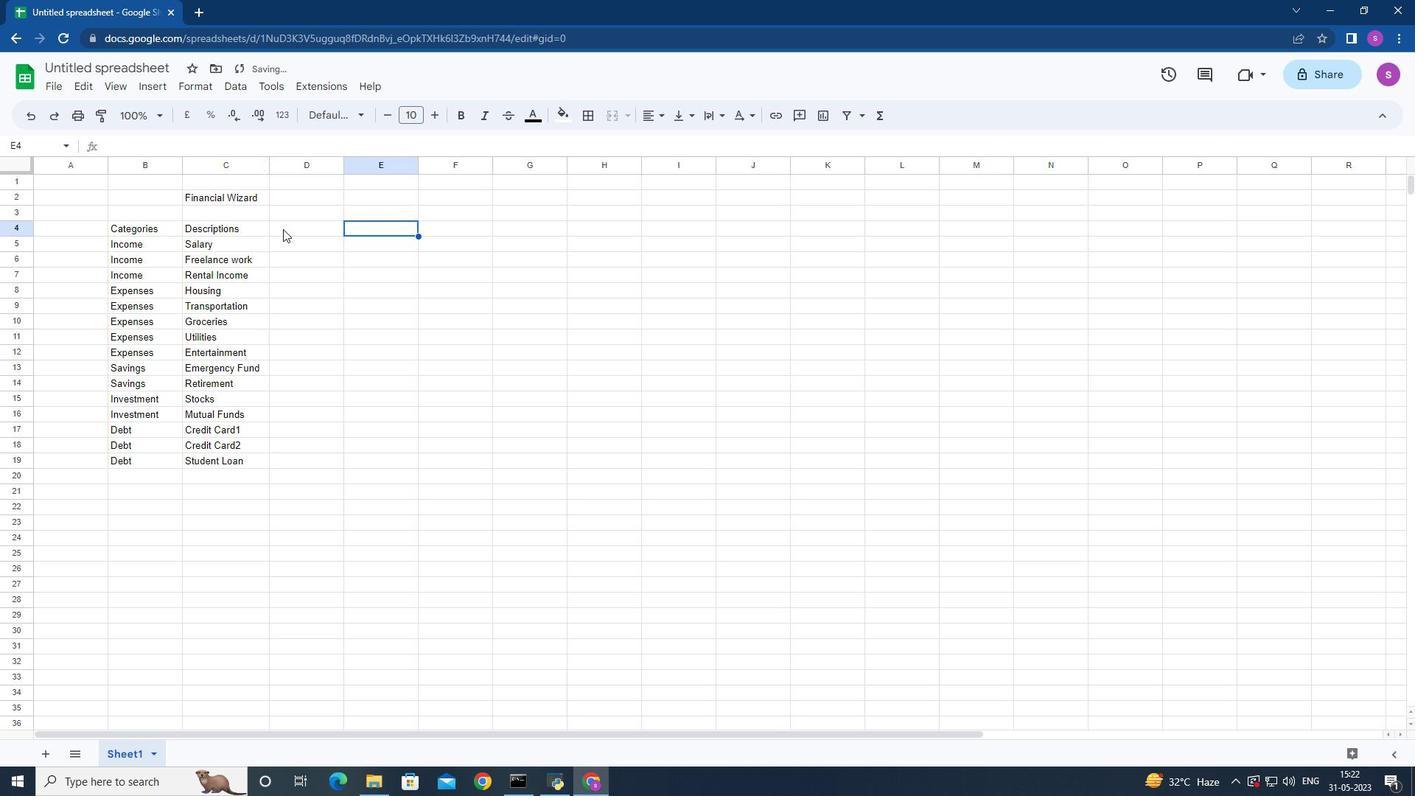 
Action: Mouse pressed left at (284, 227)
Screenshot: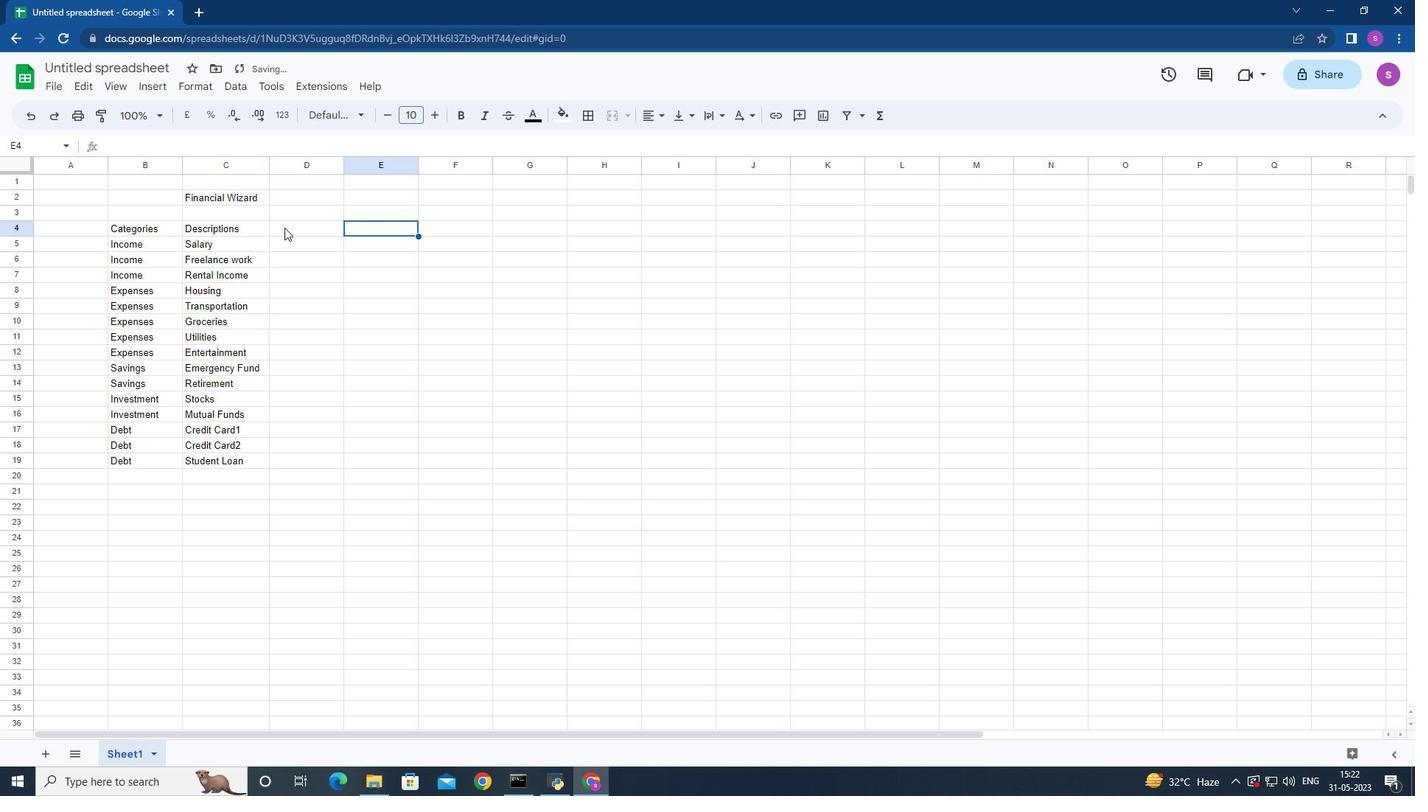 
Action: Mouse moved to (331, 325)
Screenshot: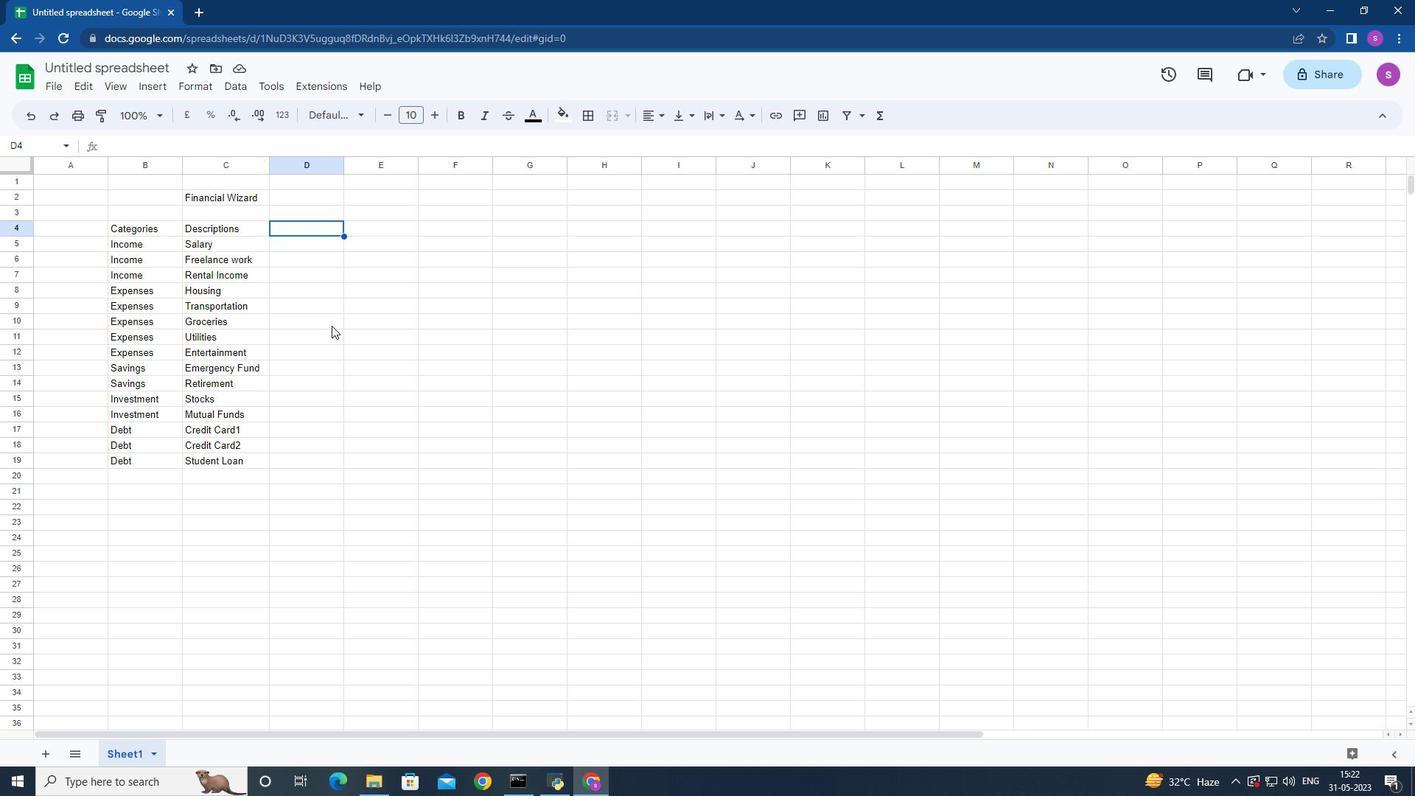 
Action: Key pressed <Key.shift>Amount<Key.down>5000<Key.down>1200<Key.down>500<Key.down>1200<Key.down>300<Key.down>400<Key.down>200<Key.down>150<Key.down>500<Key.down>1000<Key.down>500<Key.down>300<Key.down>200<Key.down>100<Key.down>300<Key.right><Key.up><Key.up><Key.up><Key.up><Key.up>
Screenshot: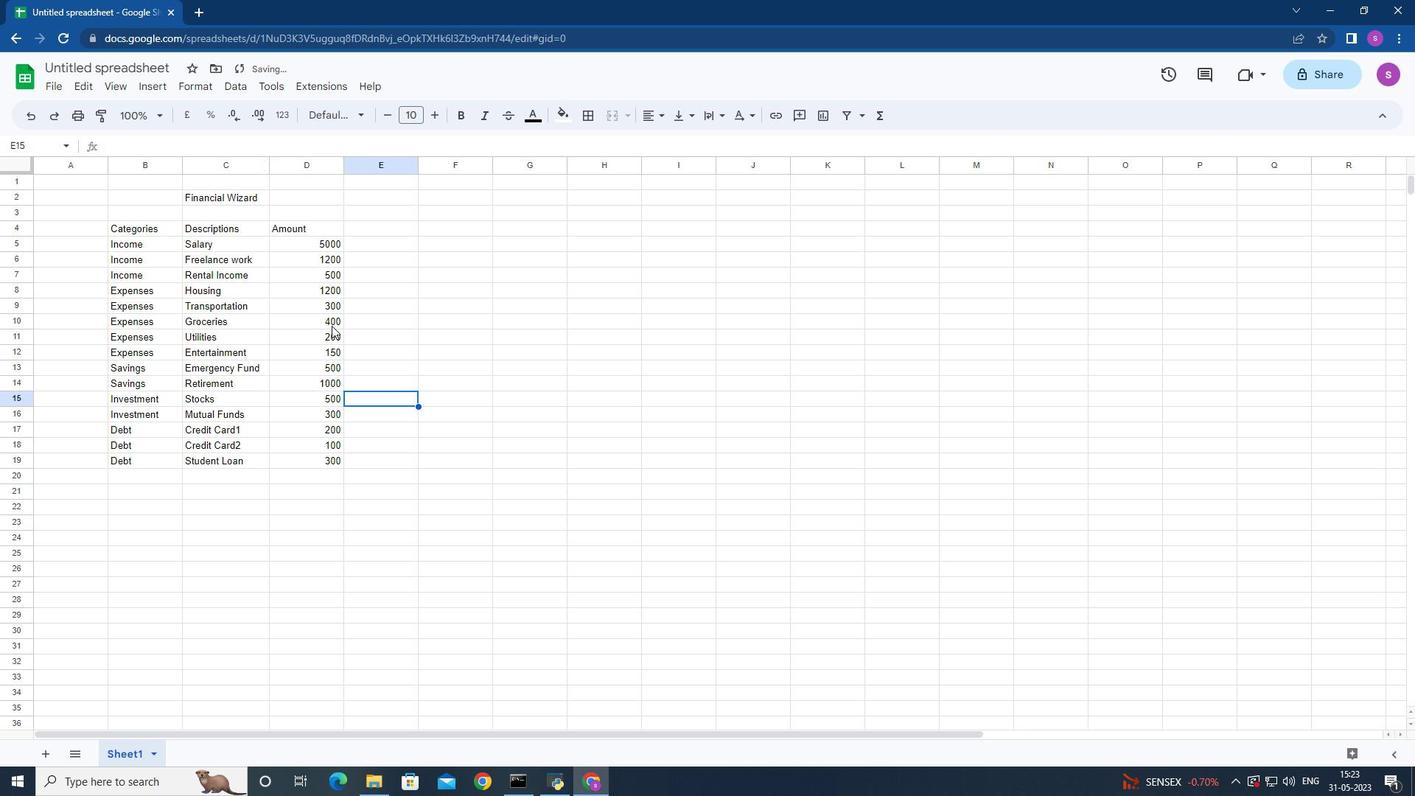 
Action: Mouse moved to (286, 244)
Screenshot: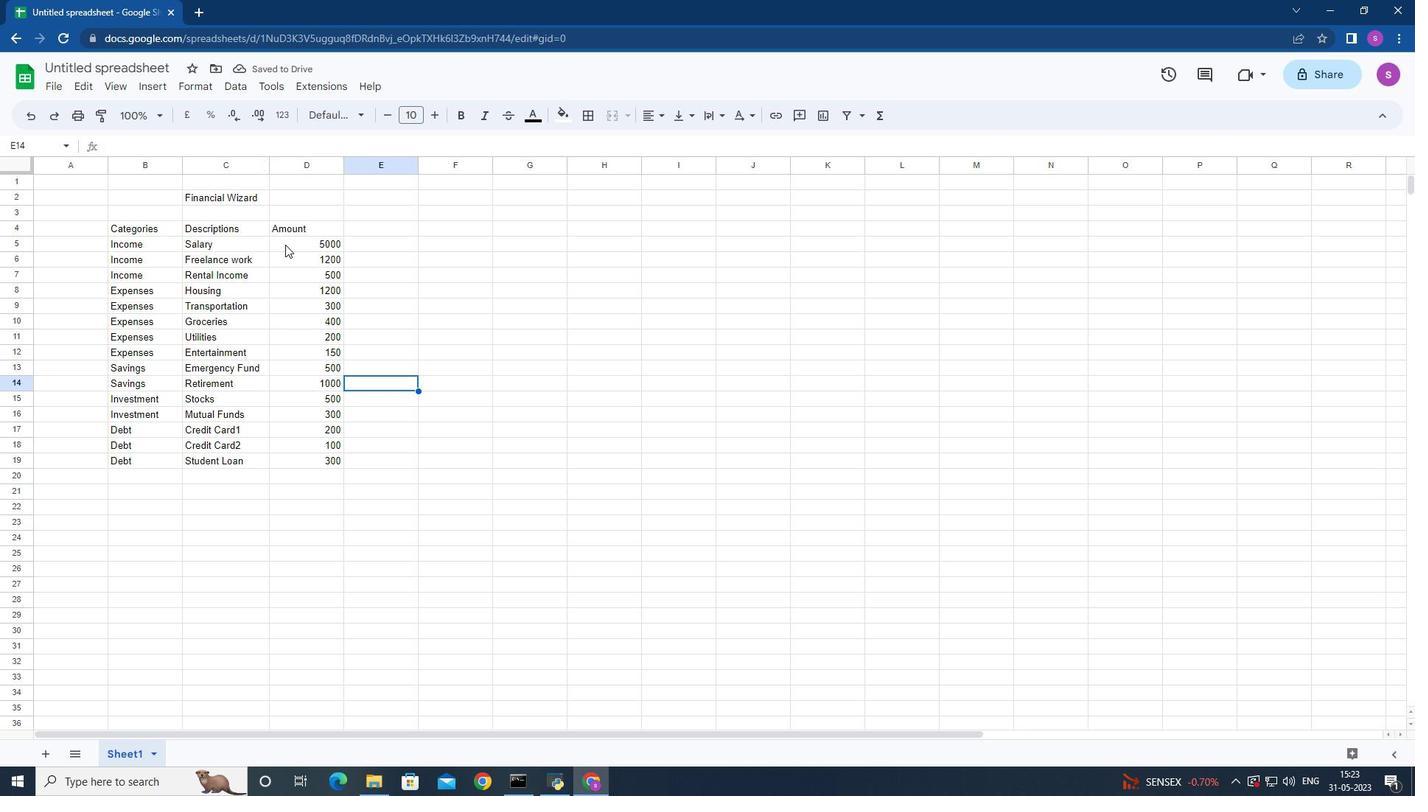 
Action: Mouse pressed left at (286, 244)
Screenshot: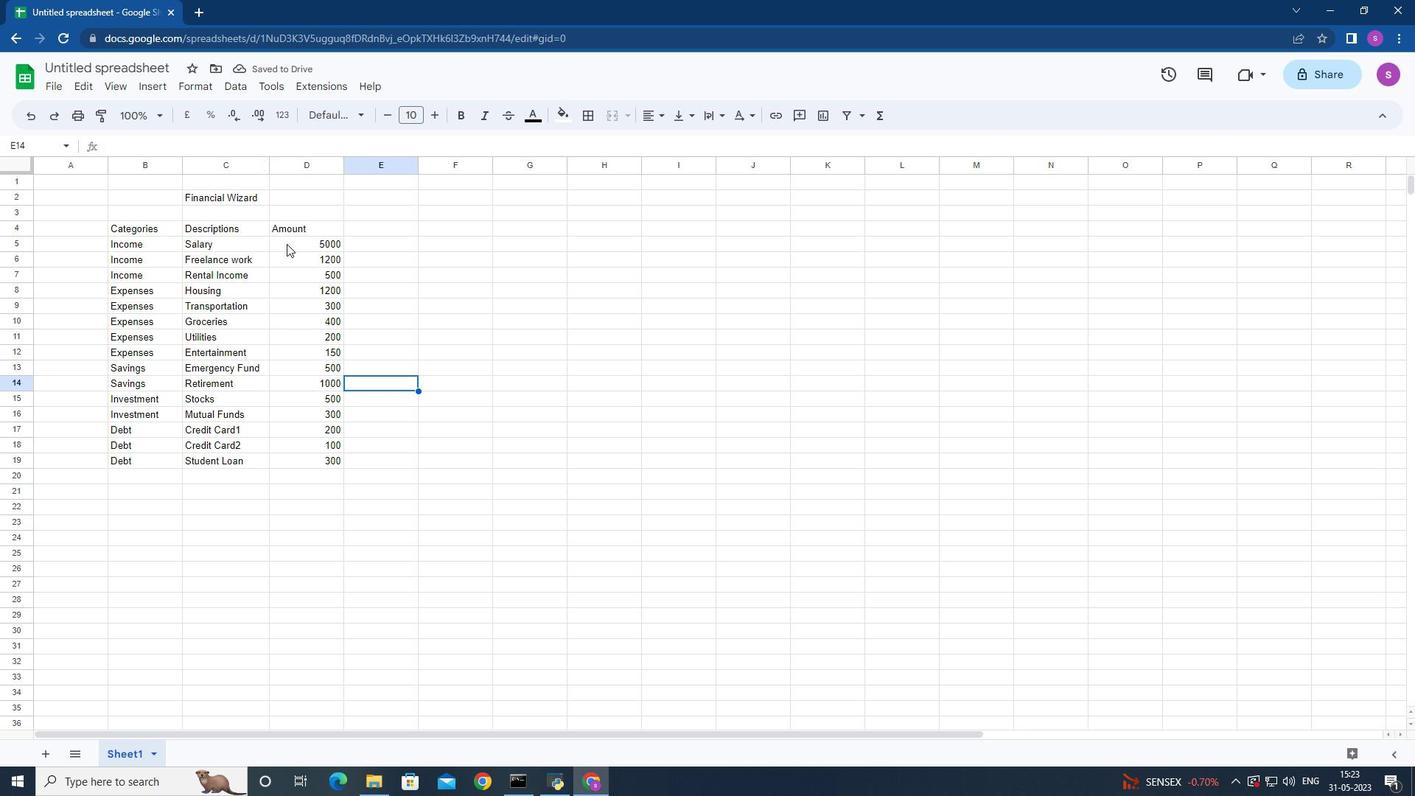 
Action: Mouse moved to (287, 116)
Screenshot: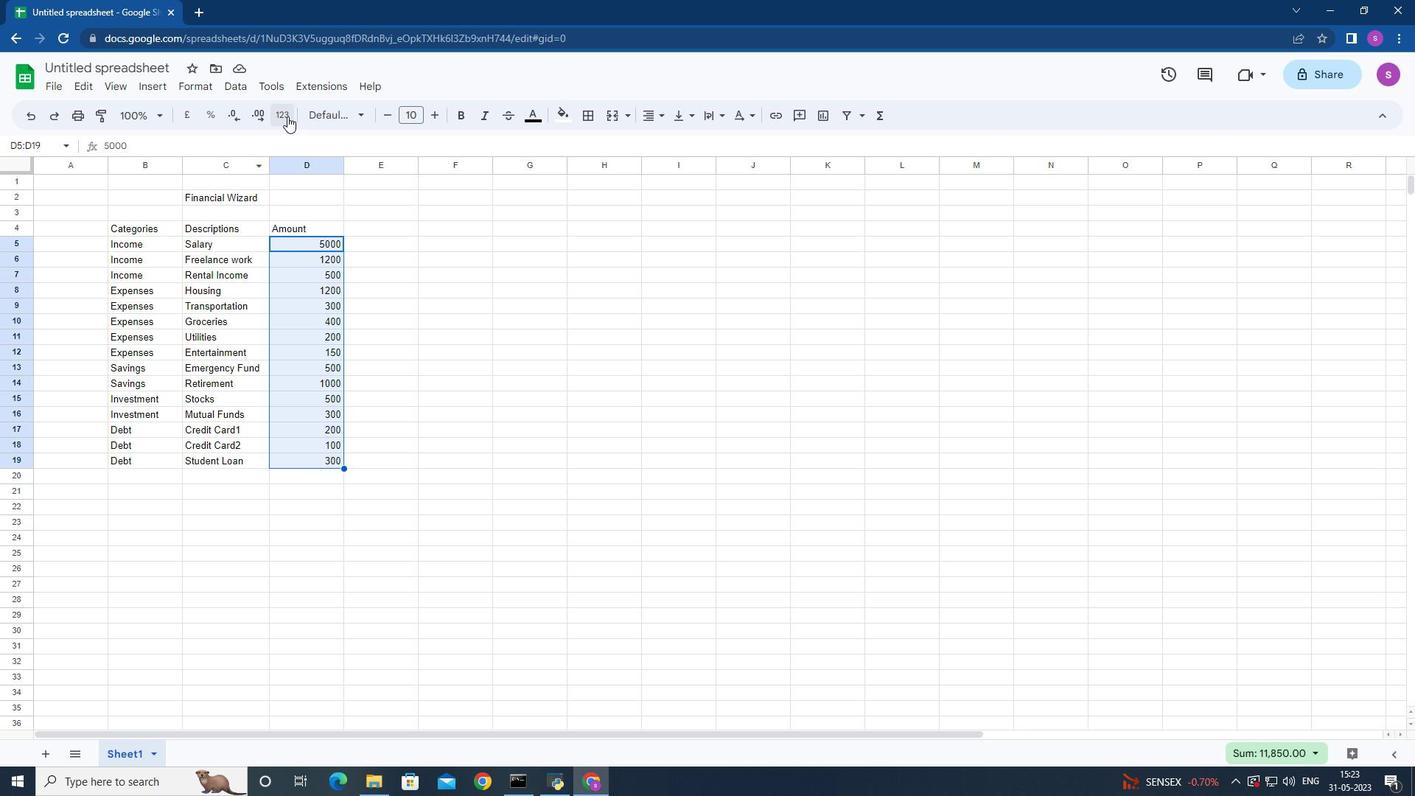 
Action: Mouse pressed left at (287, 116)
Screenshot: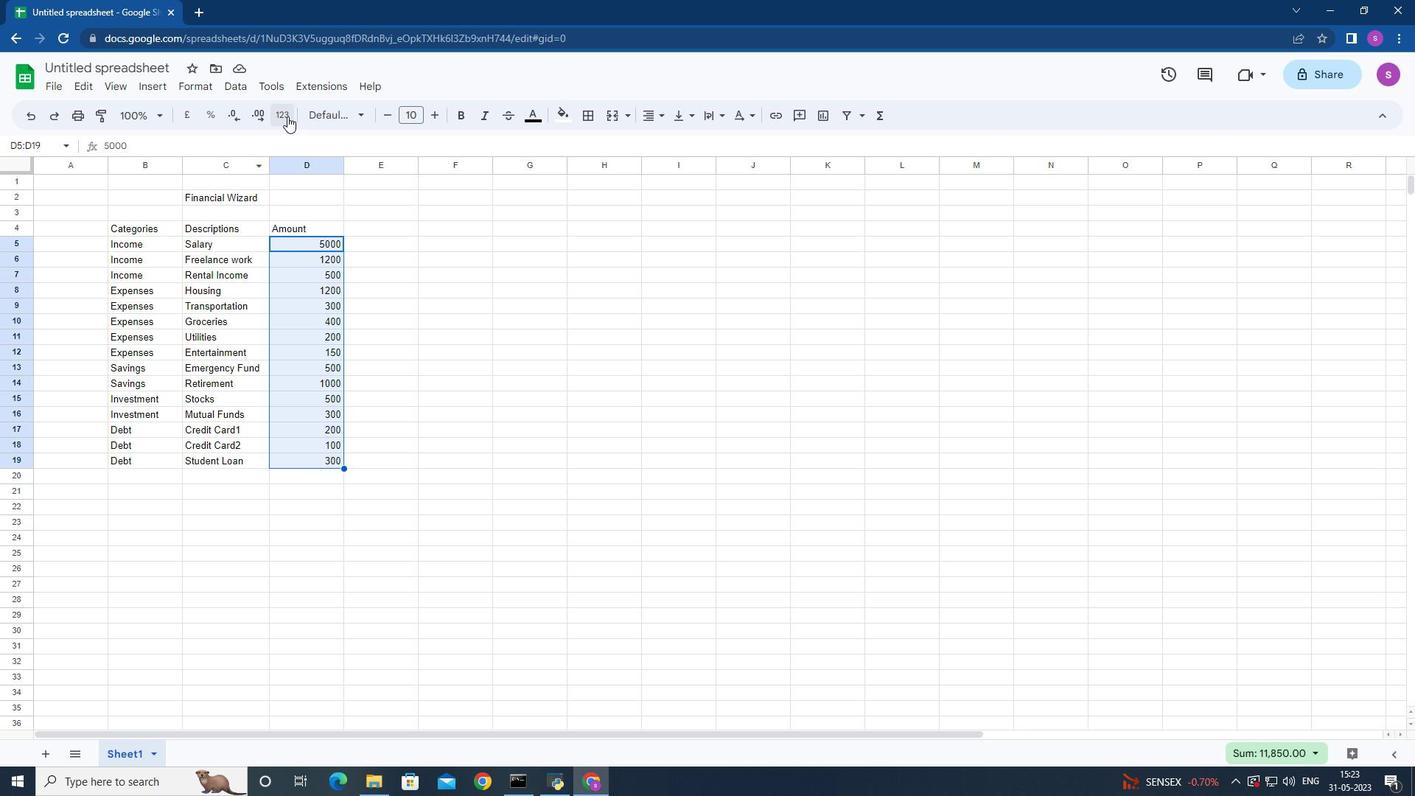 
Action: Mouse moved to (295, 497)
Screenshot: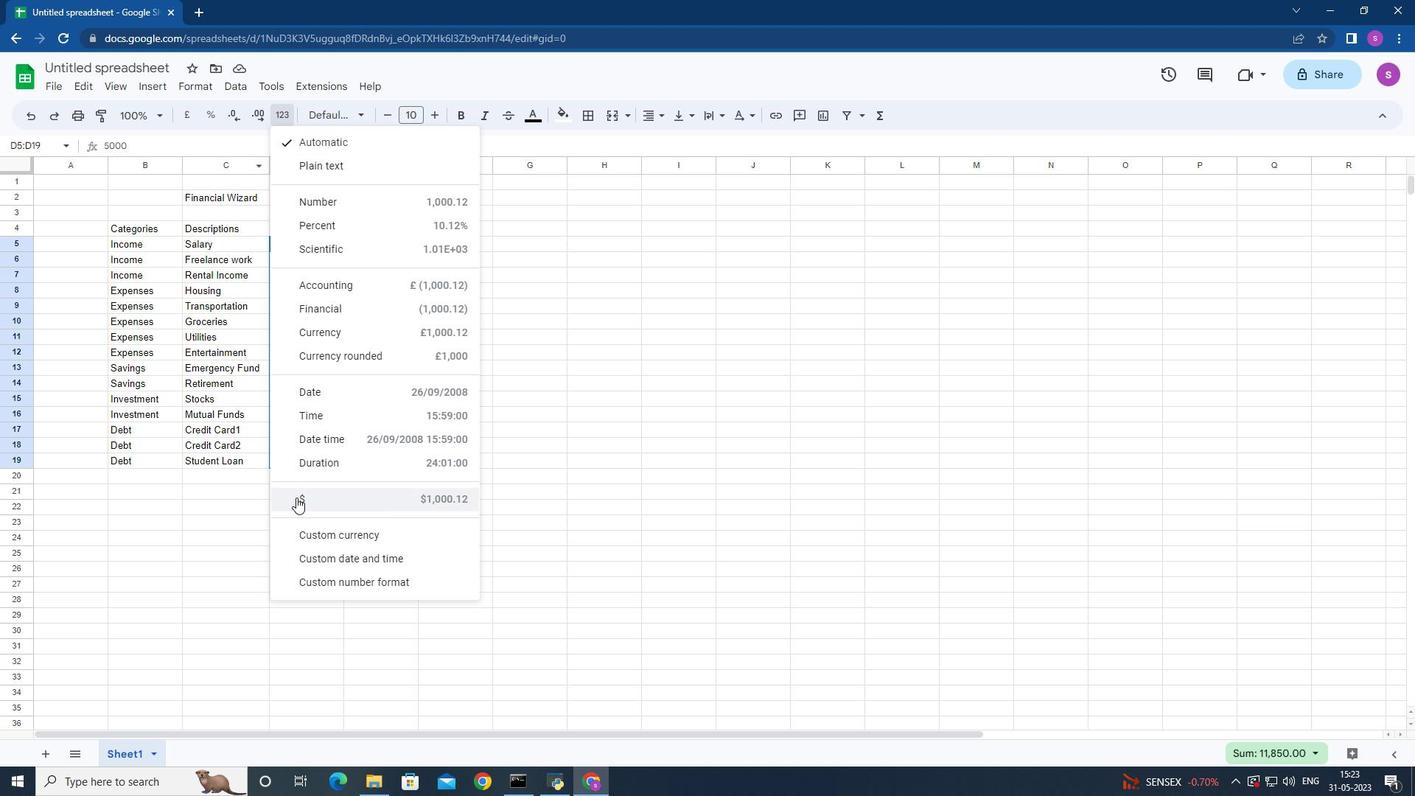 
Action: Mouse pressed left at (295, 497)
Screenshot: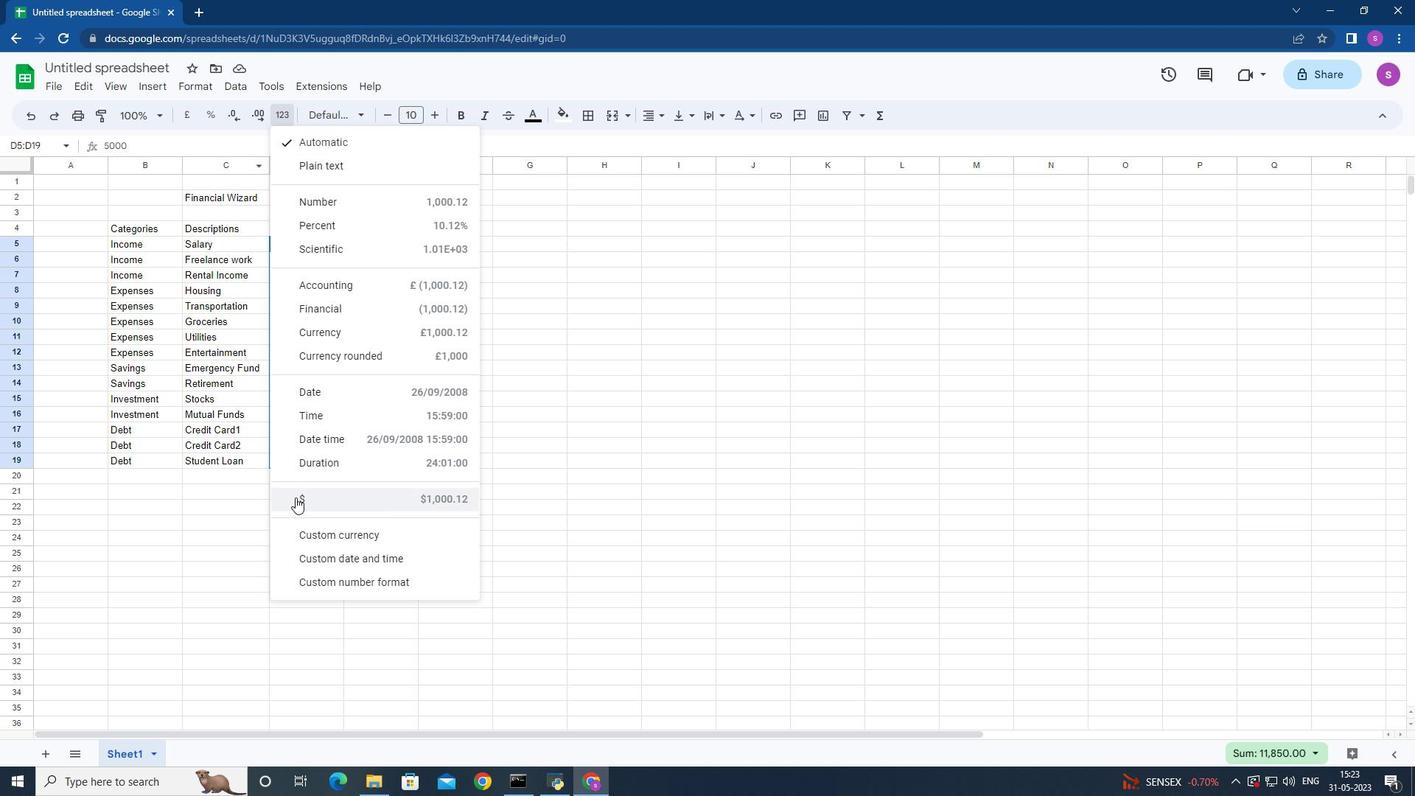 
Action: Mouse moved to (464, 449)
Screenshot: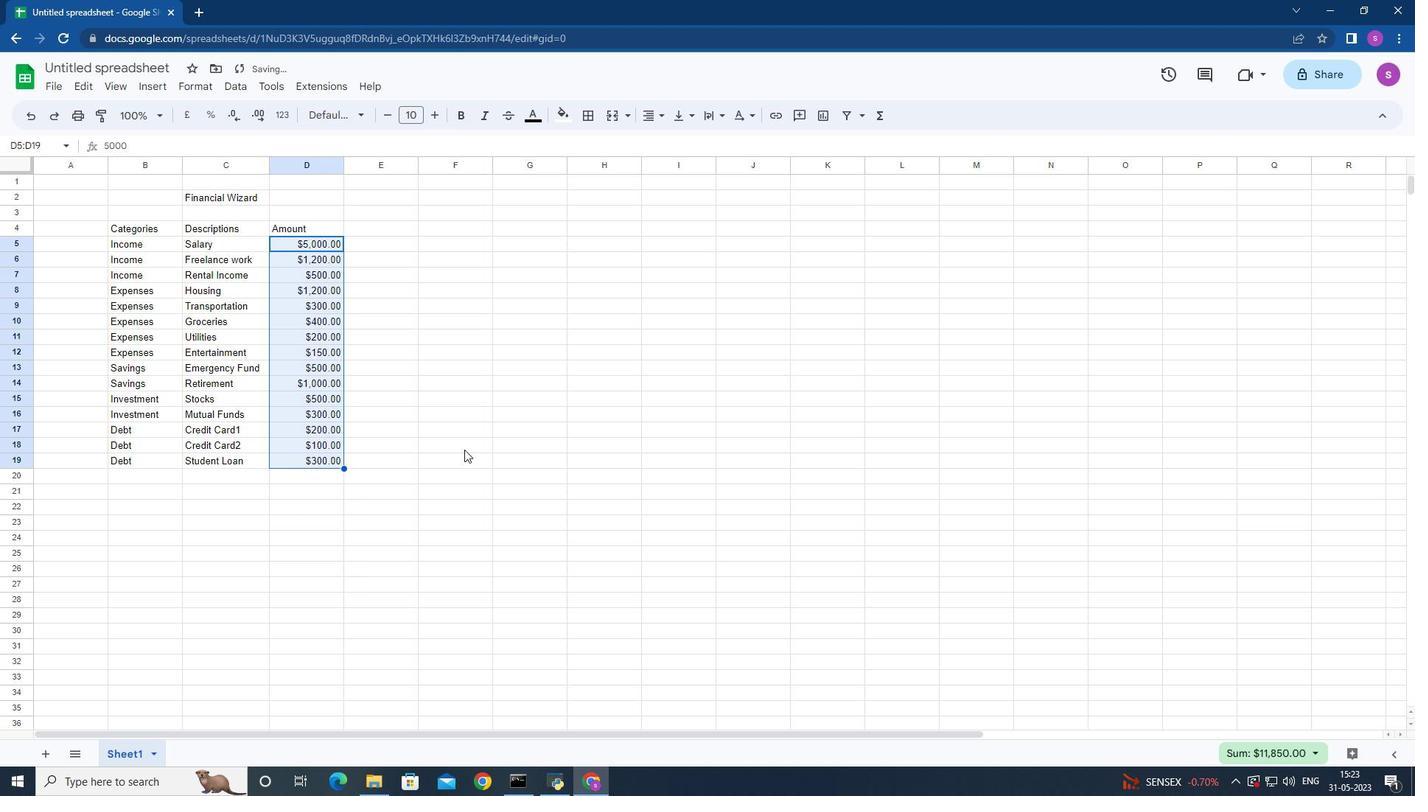 
Action: Mouse pressed left at (464, 449)
Screenshot: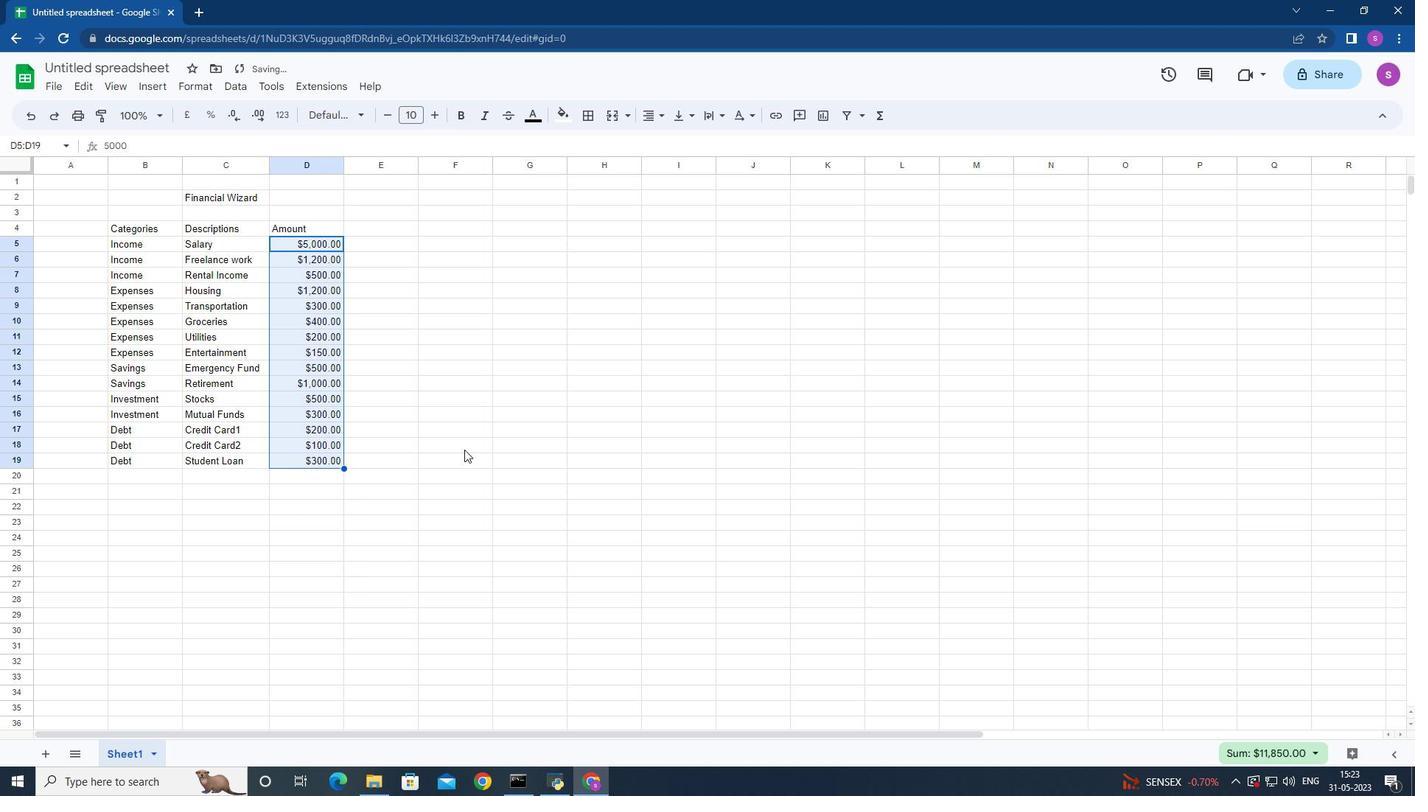 
Action: Mouse moved to (118, 62)
Screenshot: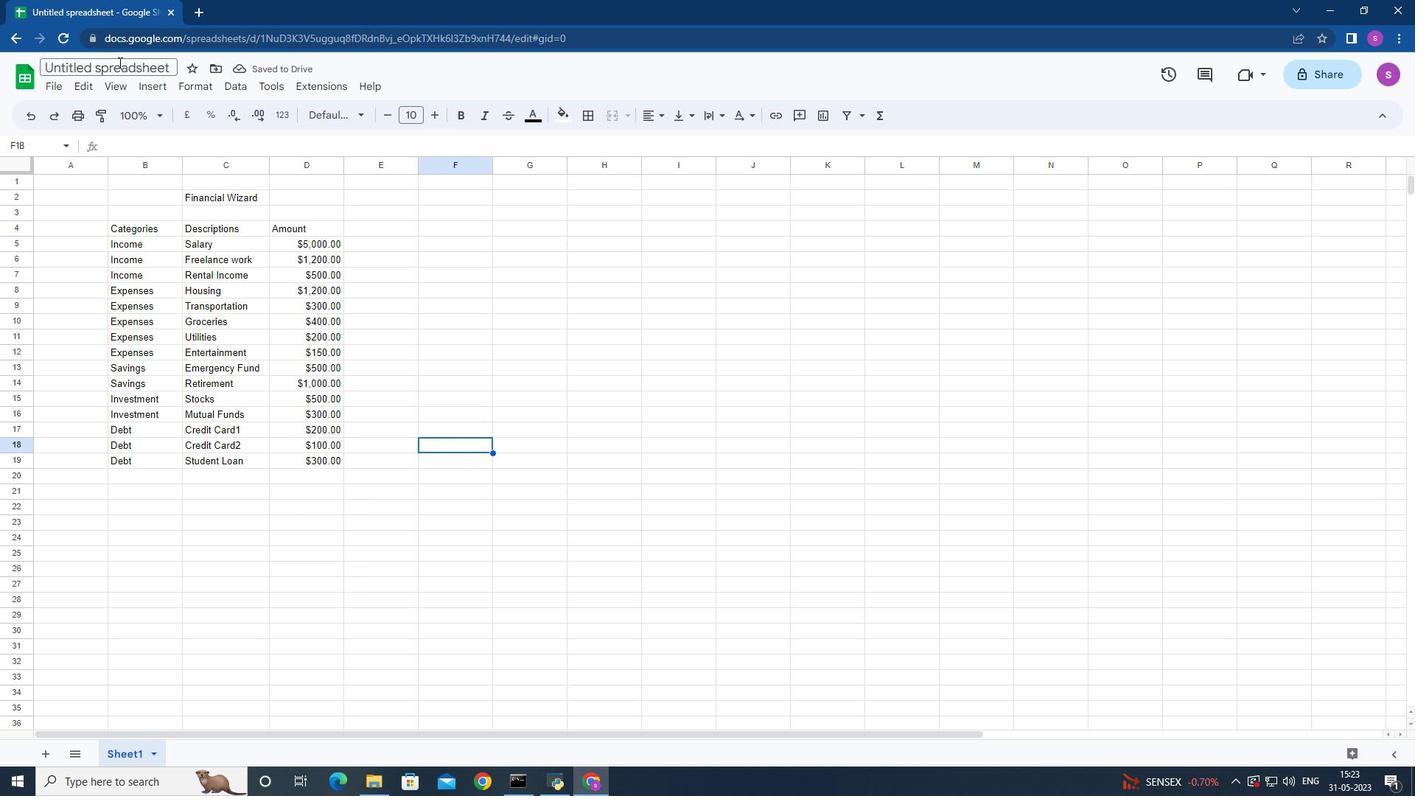 
Action: Mouse pressed left at (118, 62)
Screenshot: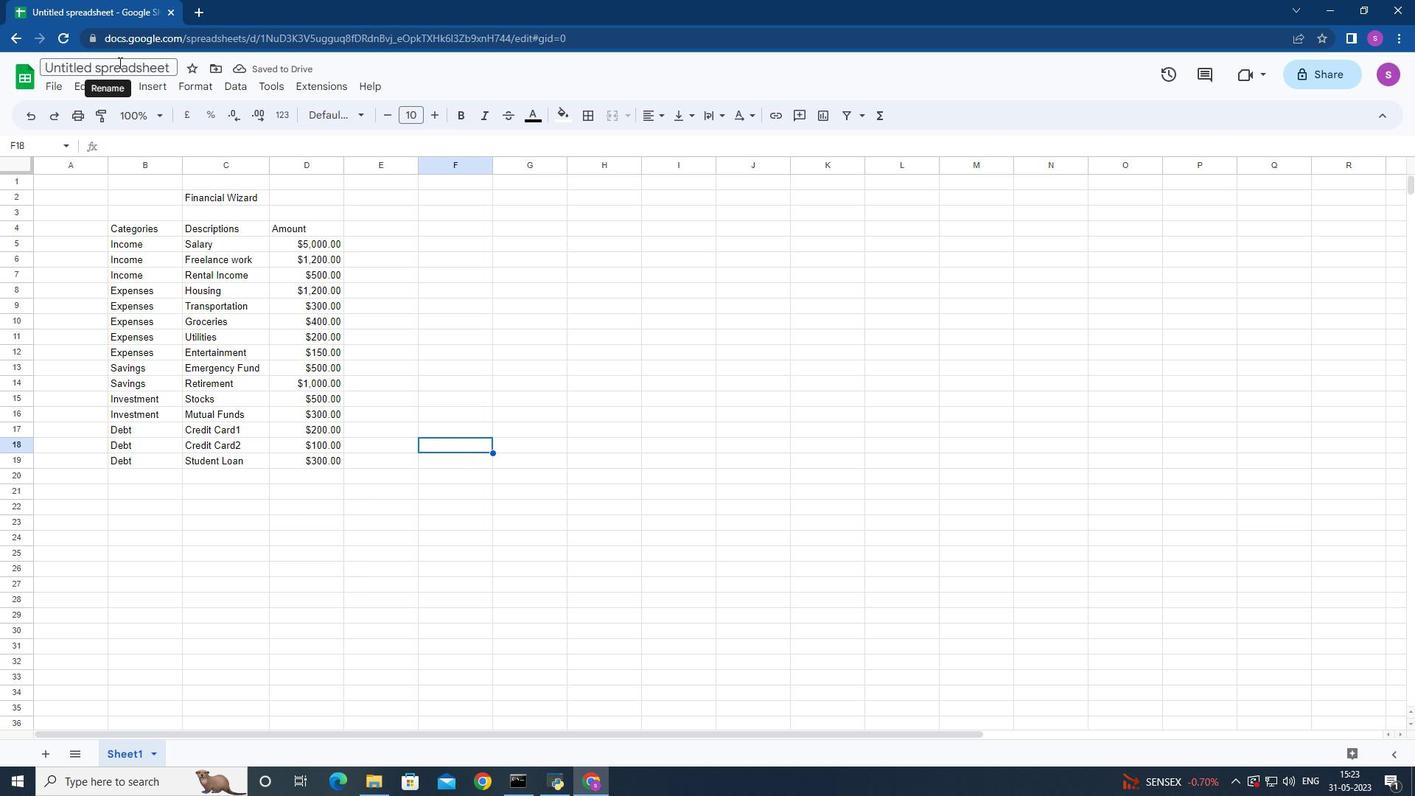 
Action: Mouse moved to (121, 62)
Screenshot: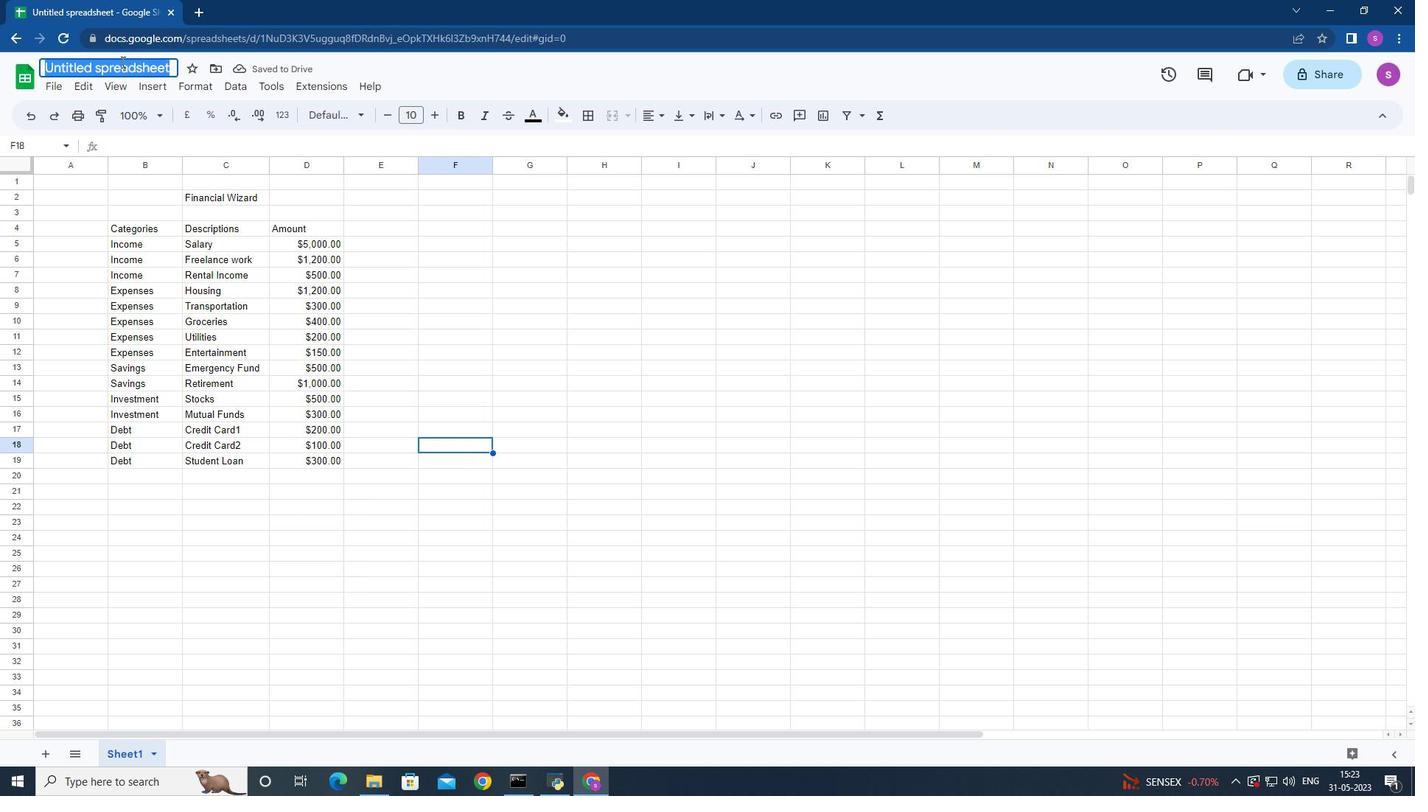 
Action: Key pressed <Key.backspace><Key.shift>Budget<Key.space><Key.shift>Review<Key.space><Key.shift>Templates<Key.enter>
Screenshot: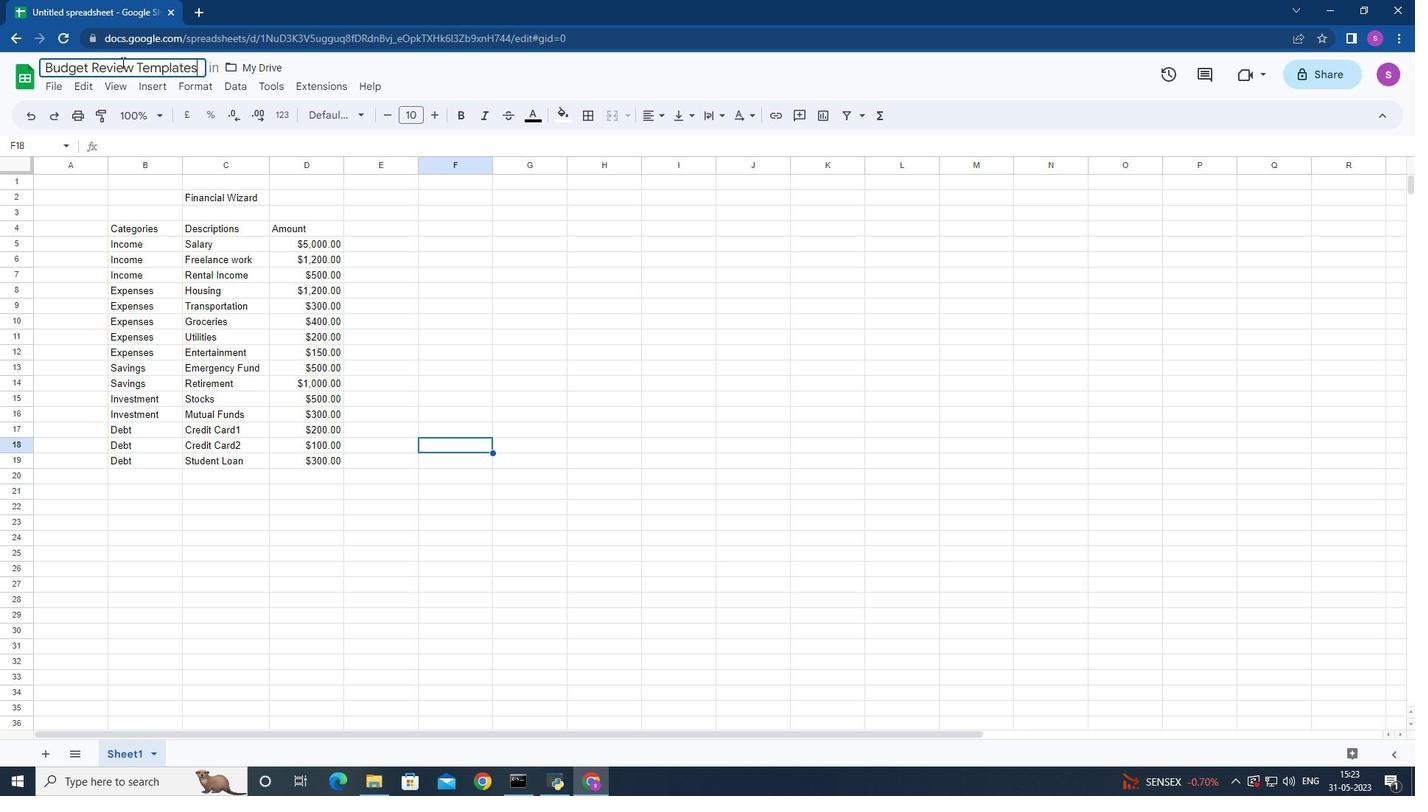 
Action: Mouse moved to (380, 323)
Screenshot: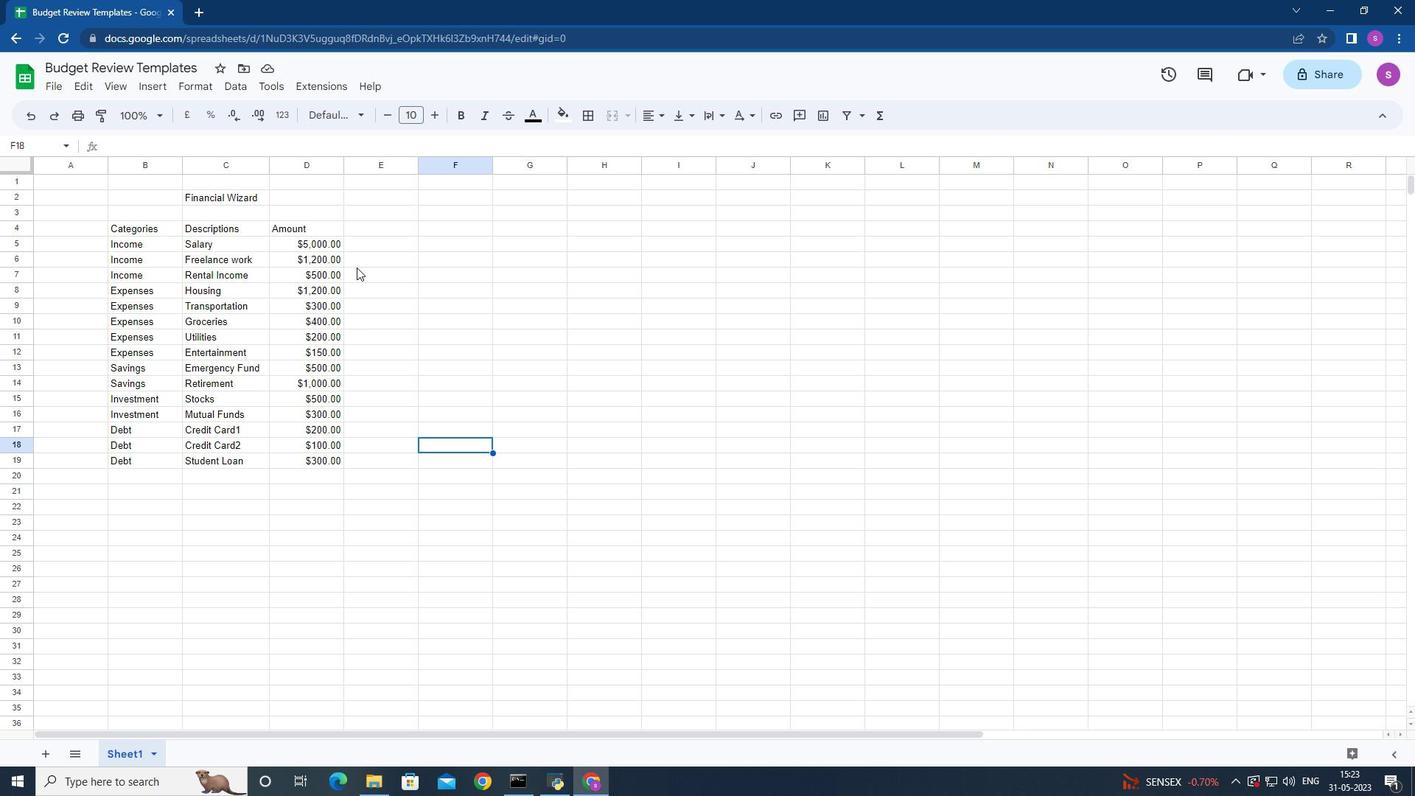 
Action: Mouse scrolled (380, 323) with delta (0, 0)
Screenshot: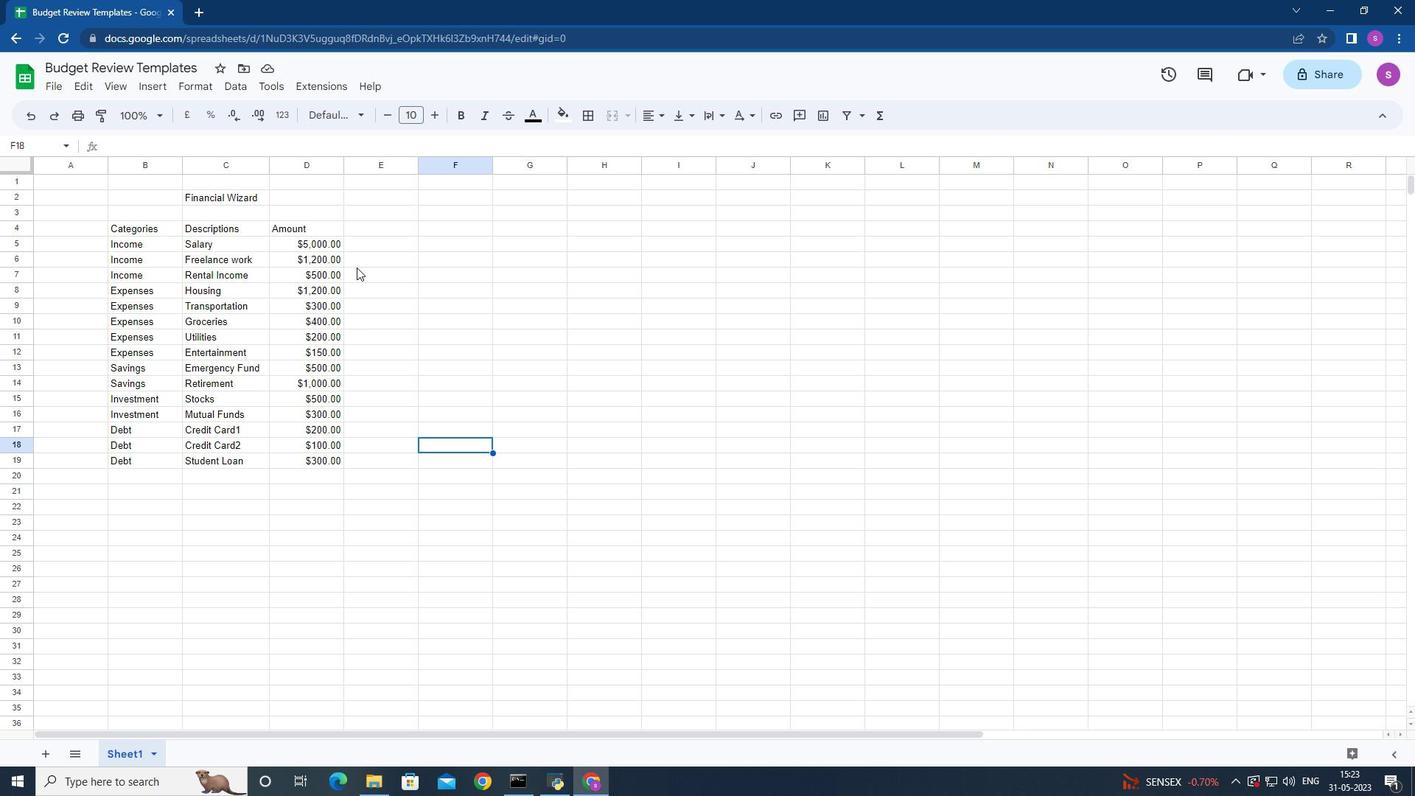 
Action: Mouse moved to (380, 322)
Screenshot: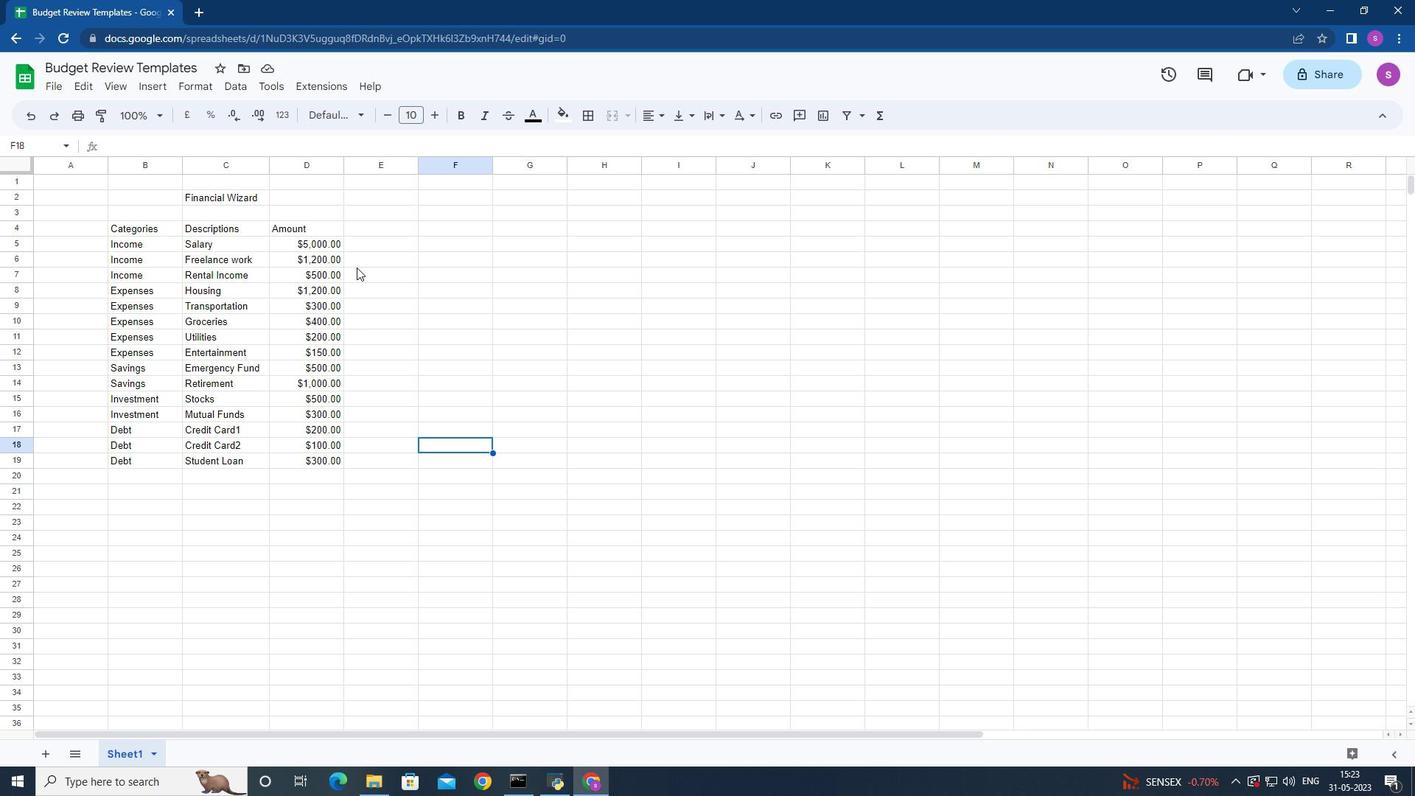 
Action: Mouse scrolled (380, 323) with delta (0, 0)
Screenshot: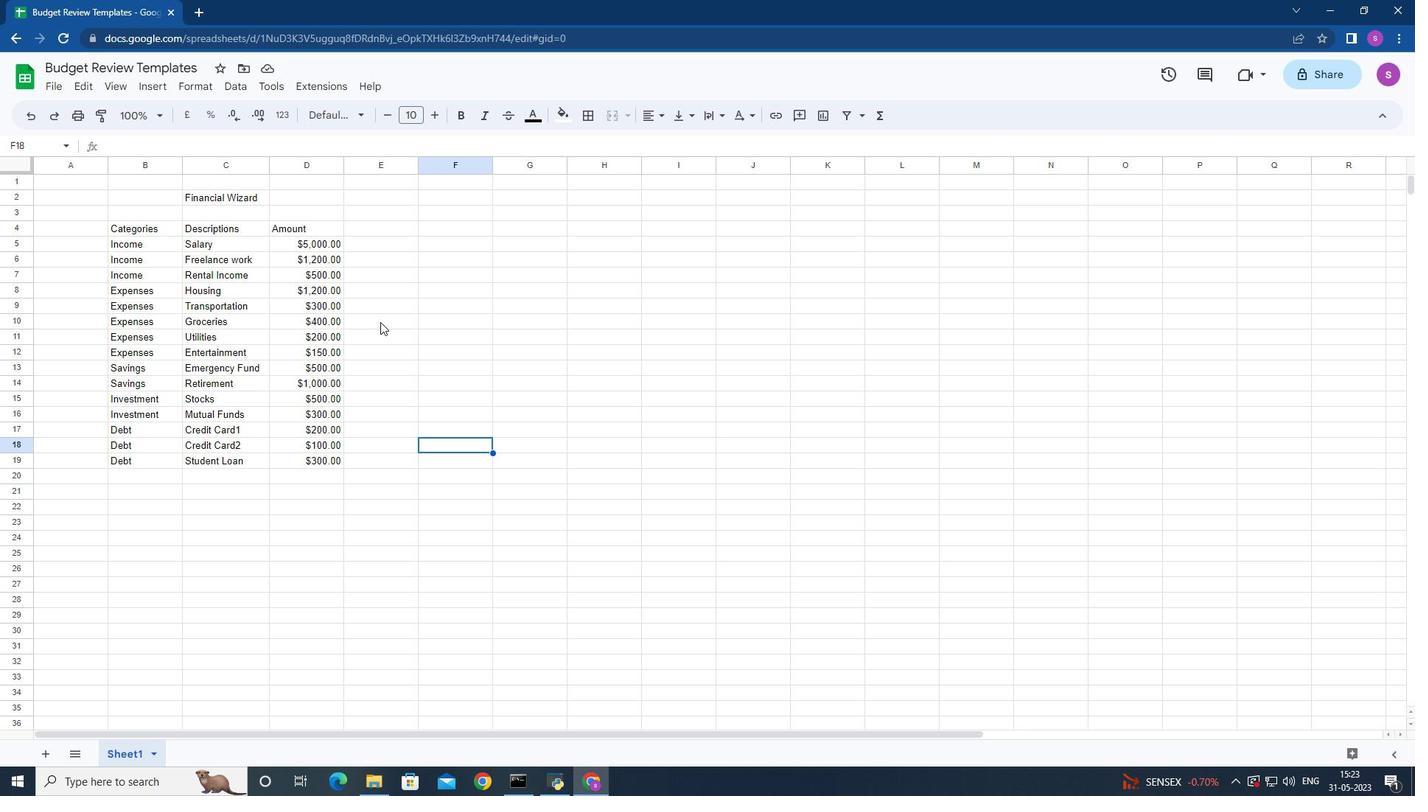 
Action: Mouse moved to (383, 321)
Screenshot: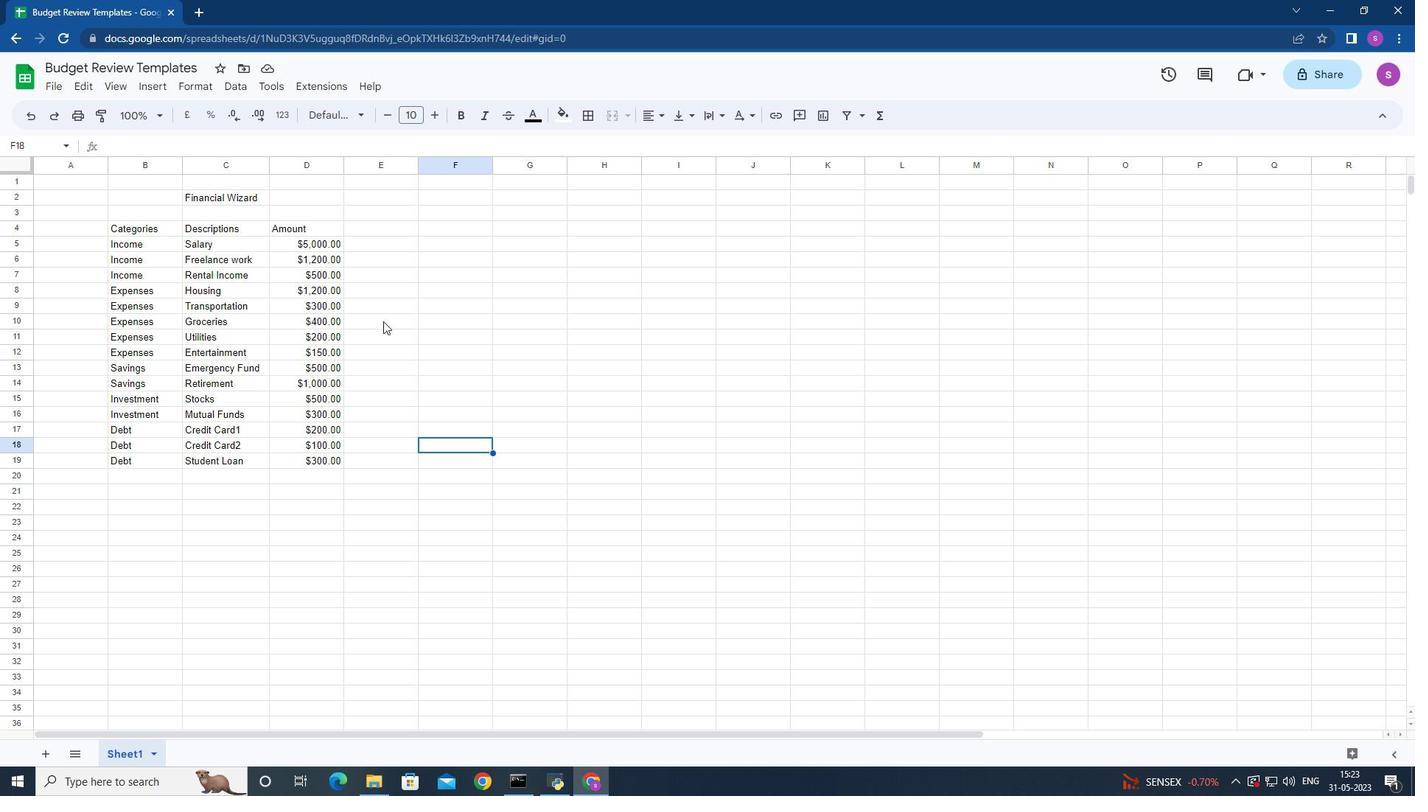 
Action: Mouse scrolled (383, 320) with delta (0, 0)
Screenshot: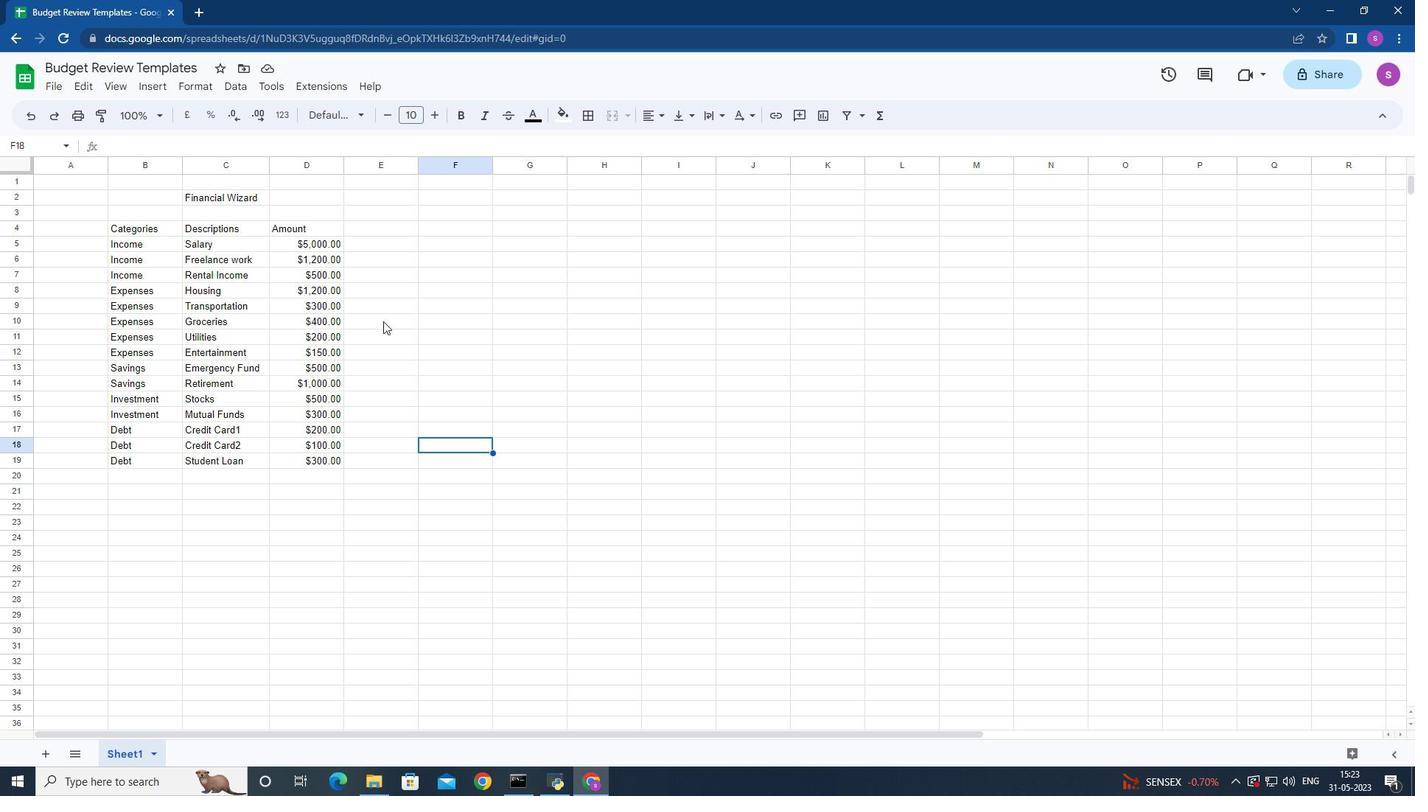 
Action: Mouse moved to (383, 321)
Screenshot: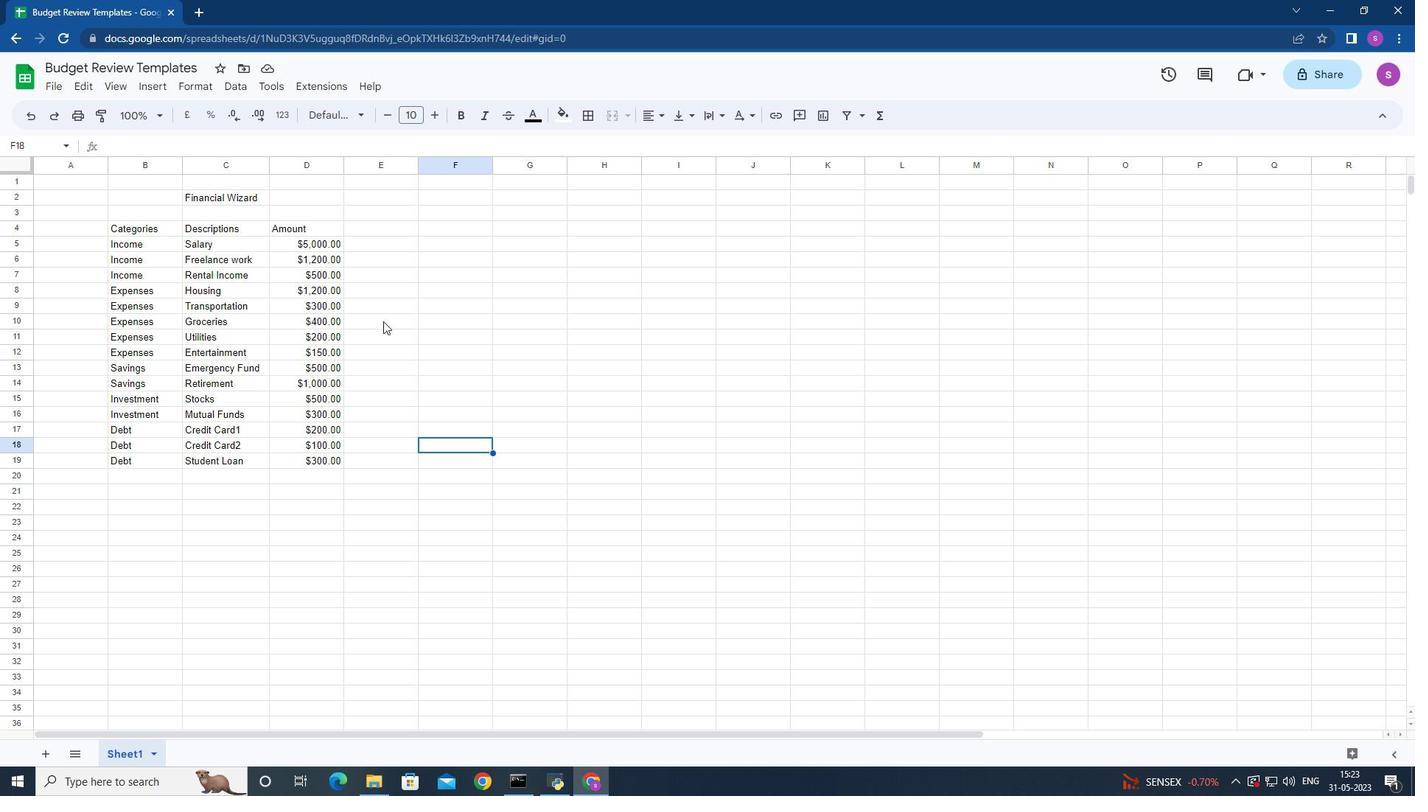 
Action: Mouse scrolled (383, 322) with delta (0, 0)
Screenshot: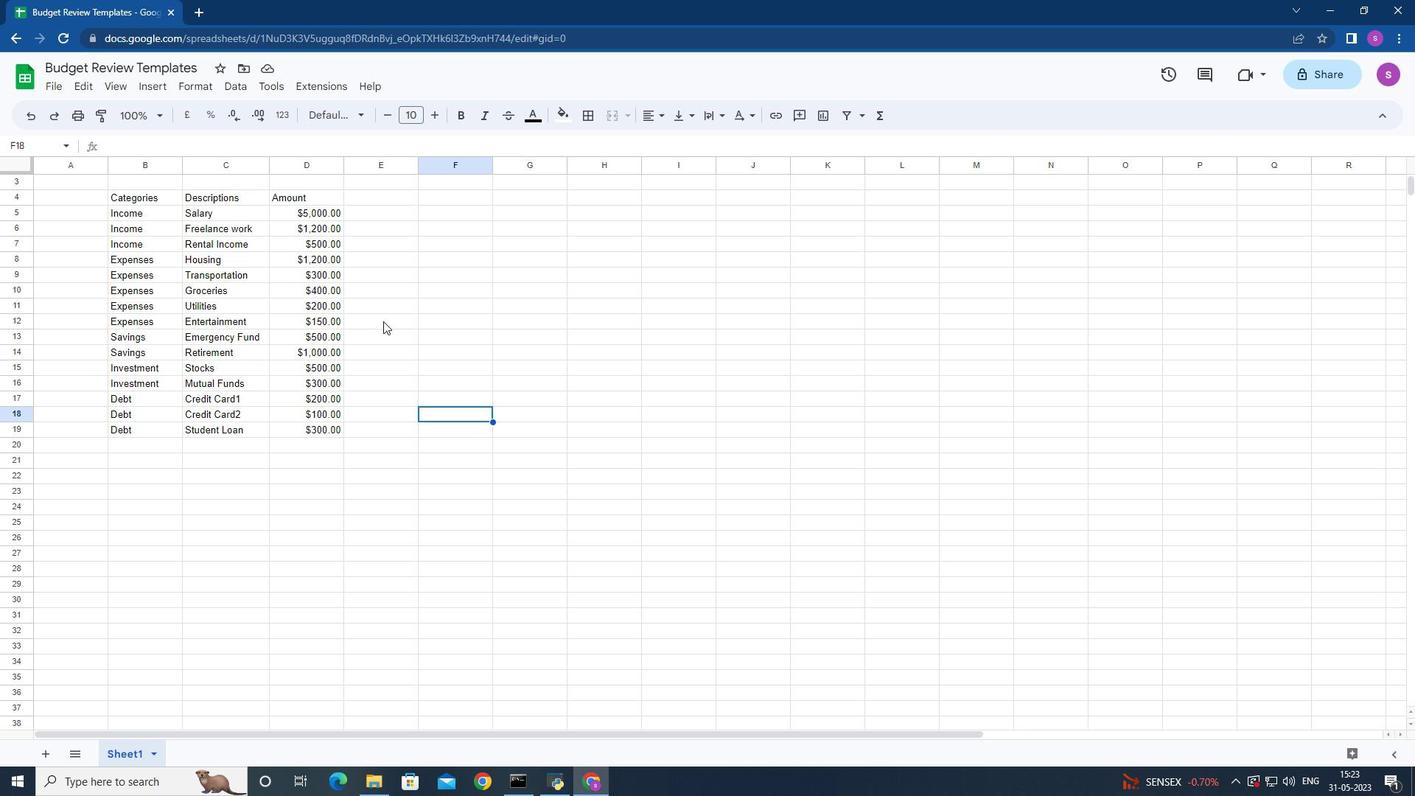 
Action: Mouse scrolled (383, 322) with delta (0, 0)
Screenshot: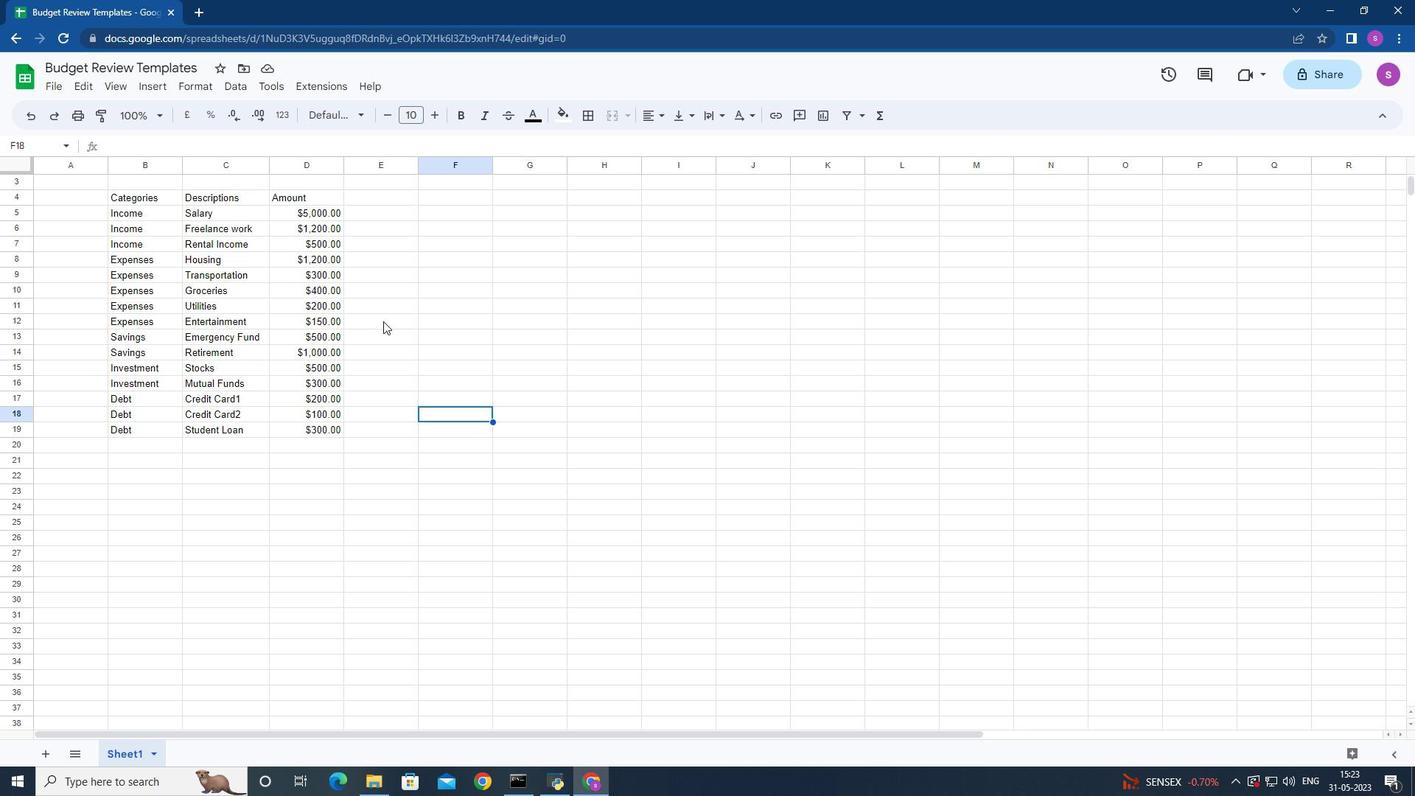 
Action: Mouse scrolled (383, 322) with delta (0, 0)
Screenshot: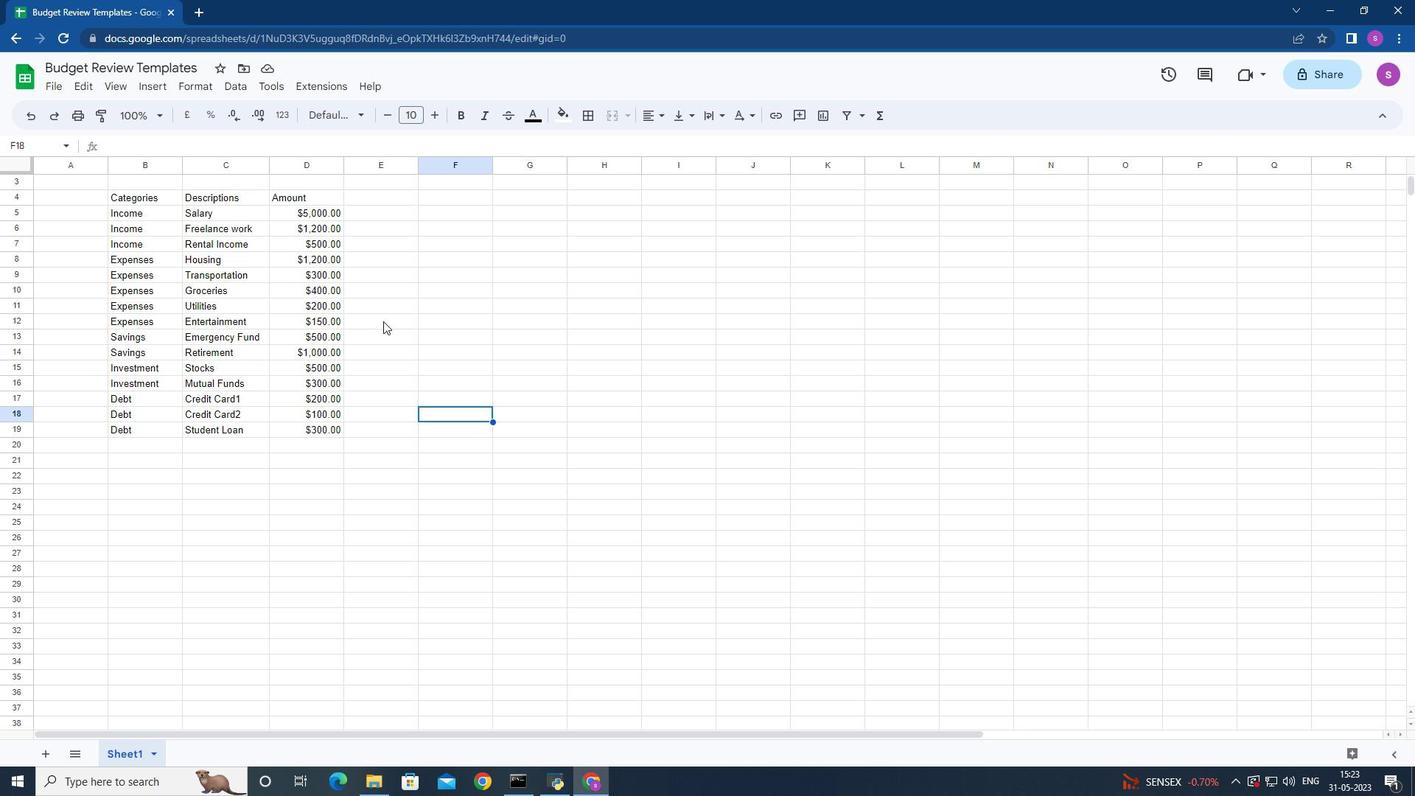 
Action: Mouse scrolled (383, 322) with delta (0, 0)
Screenshot: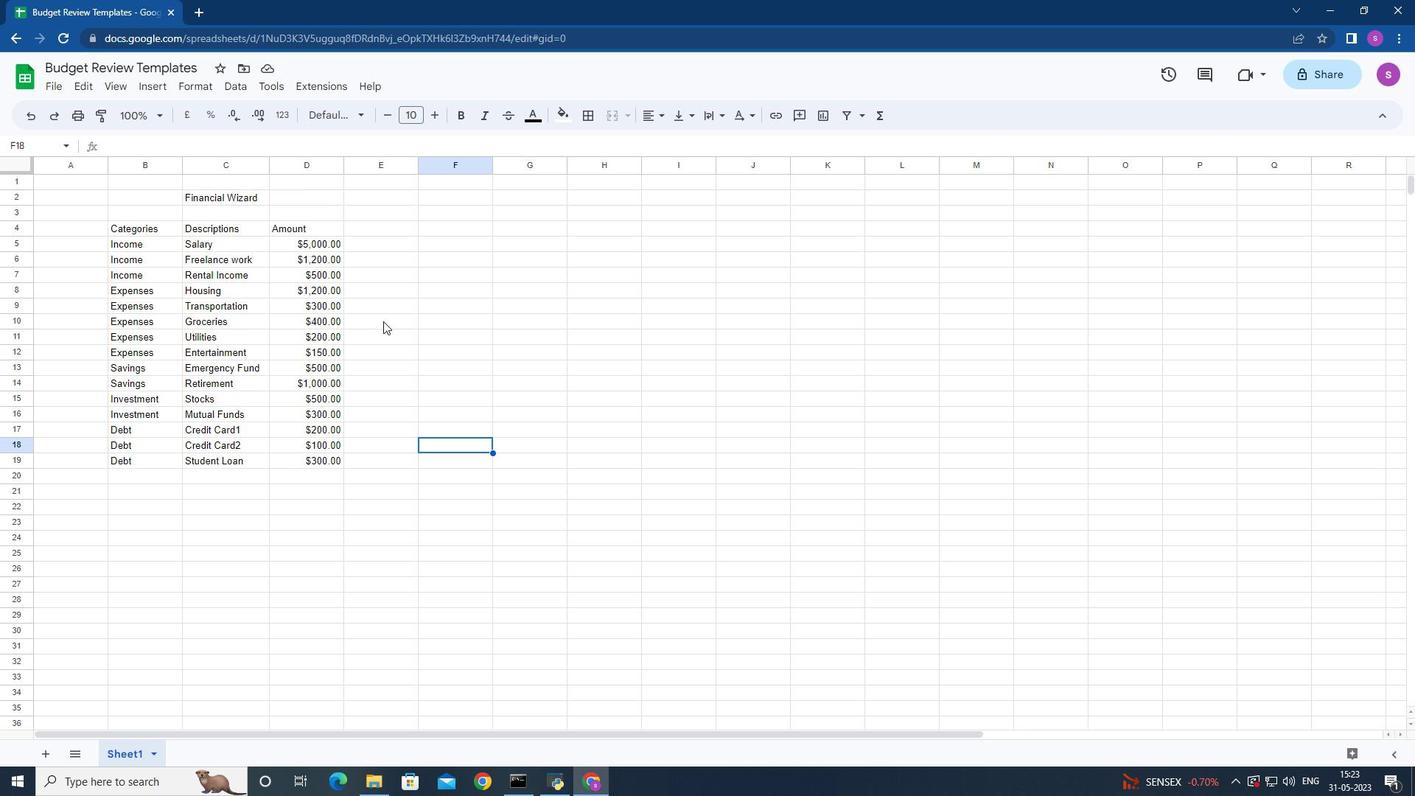 
Action: Mouse moved to (384, 319)
Screenshot: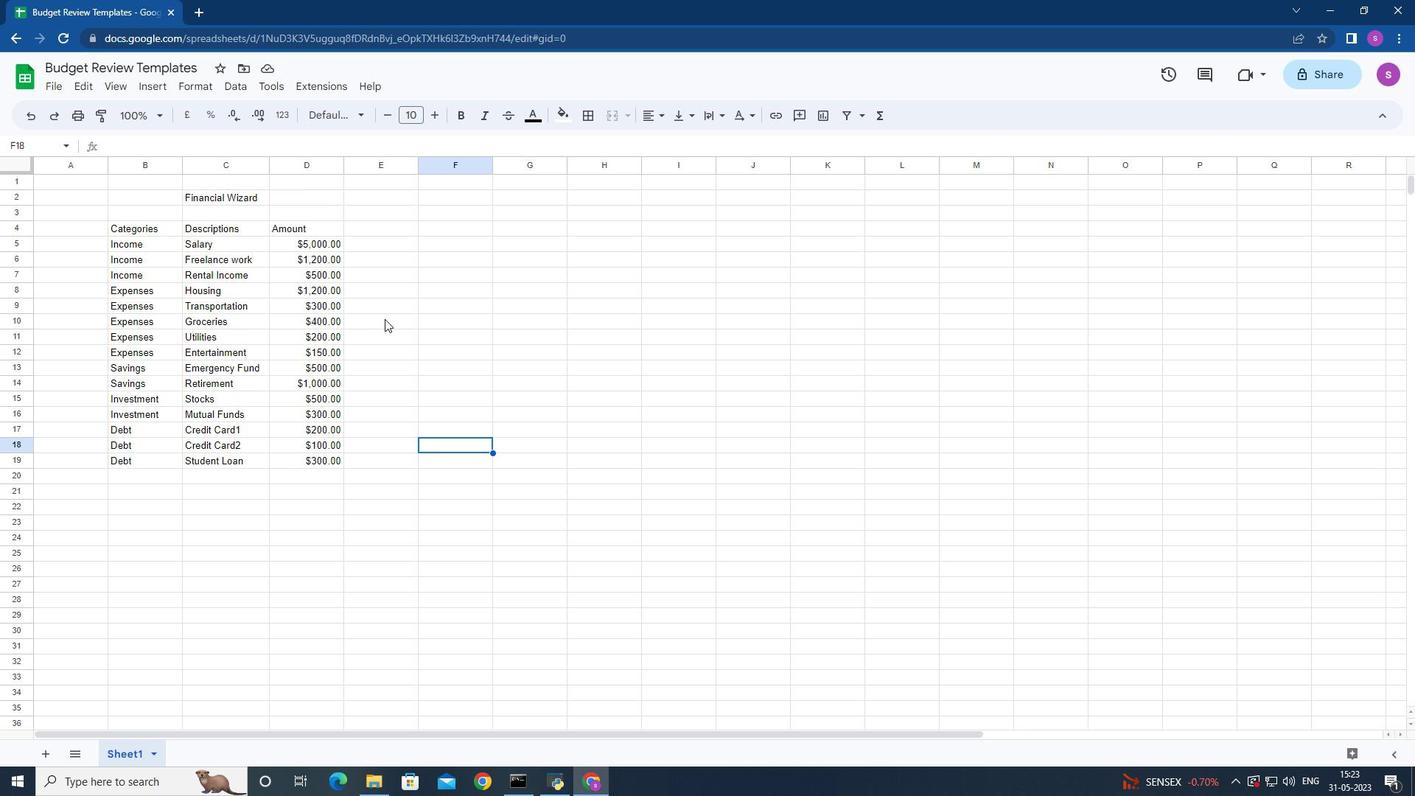 
Action: Key pressed ctrl+S
Screenshot: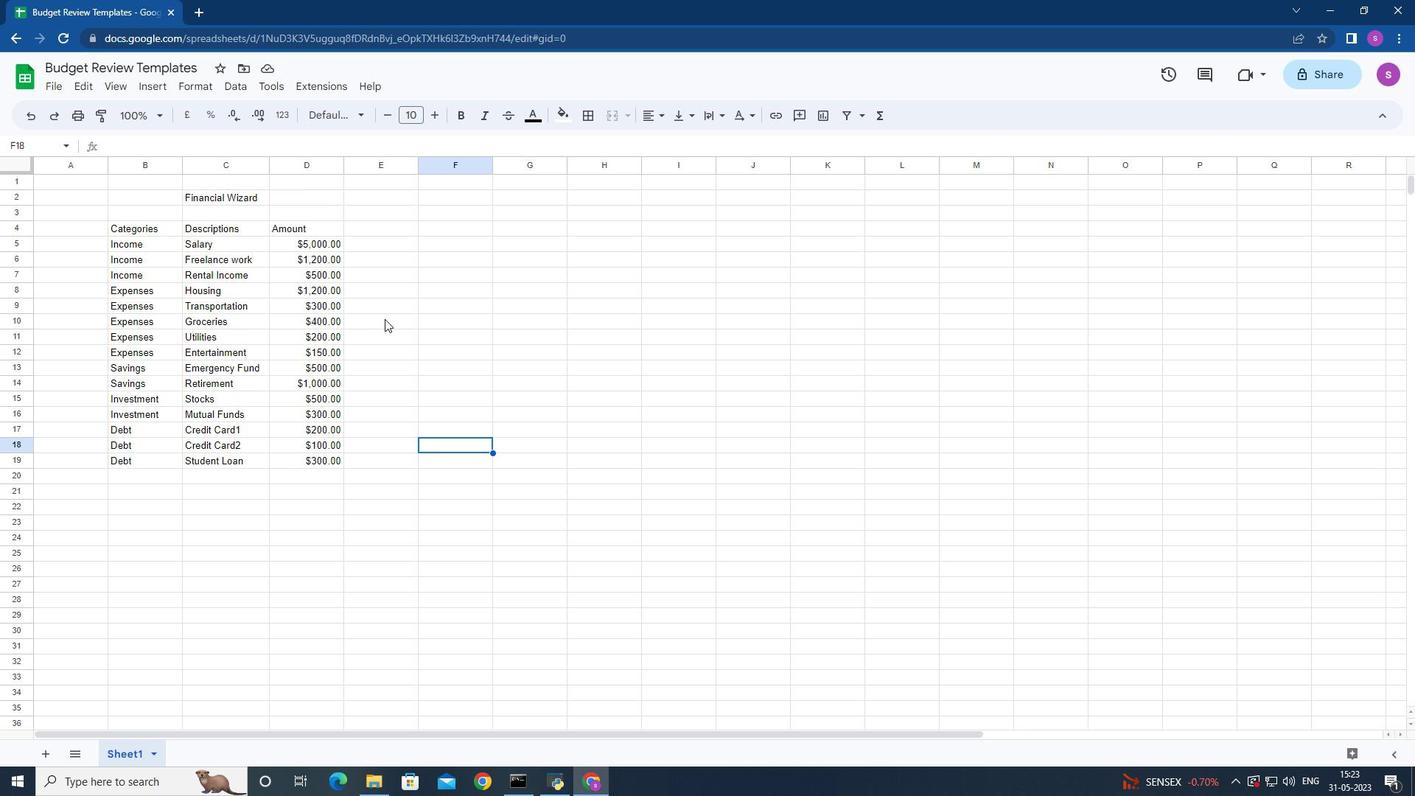 
Action: Mouse moved to (379, 320)
Screenshot: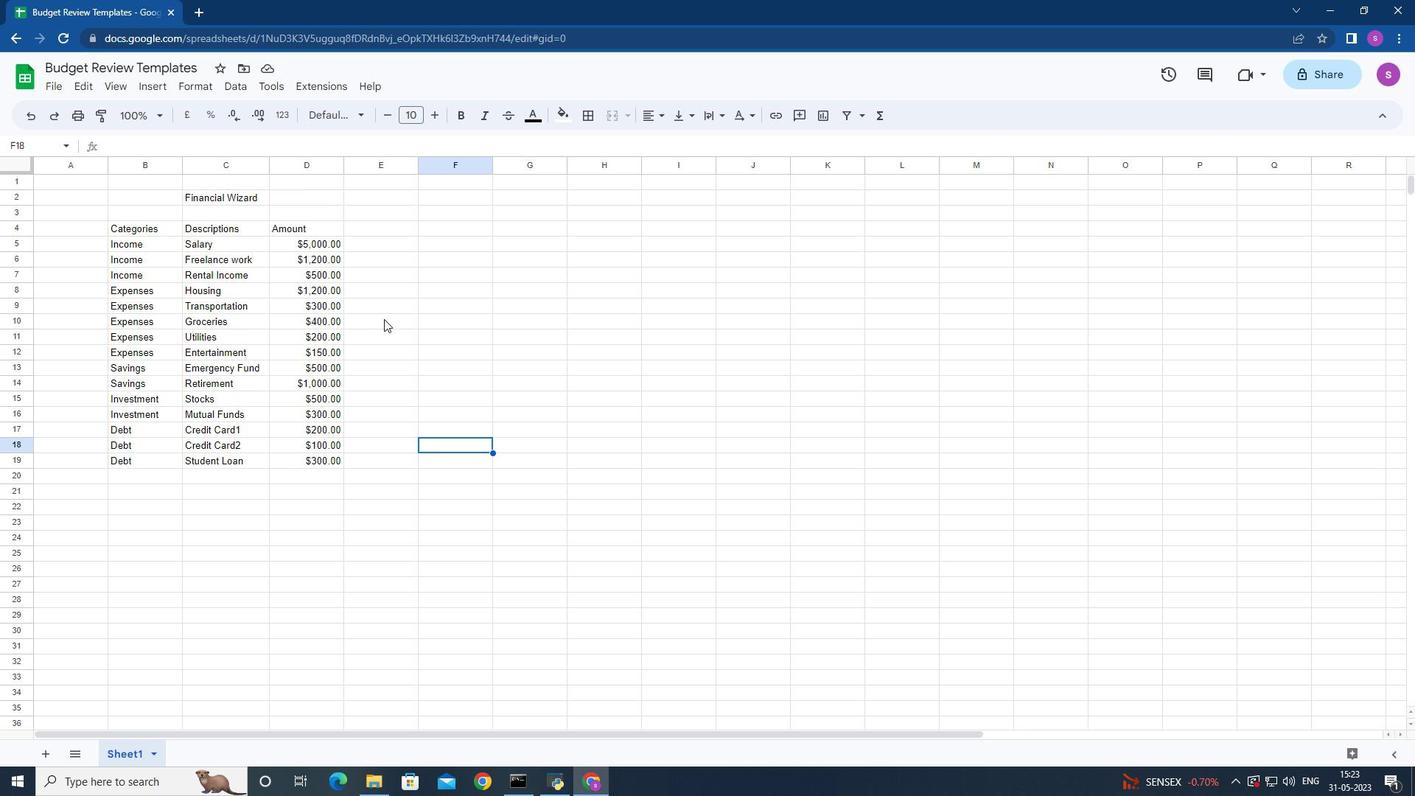 
